 Task: Find connections with filter location Jämsä with filter topic #Humanresourcewith filter profile language English with filter current company GEP Worldwide with filter school Sir M Visvesvaraya Institute of Technology, BANGALORE with filter industry Home Health Care Services with filter service category Property Management with filter keywords title Casino Host
Action: Mouse moved to (286, 203)
Screenshot: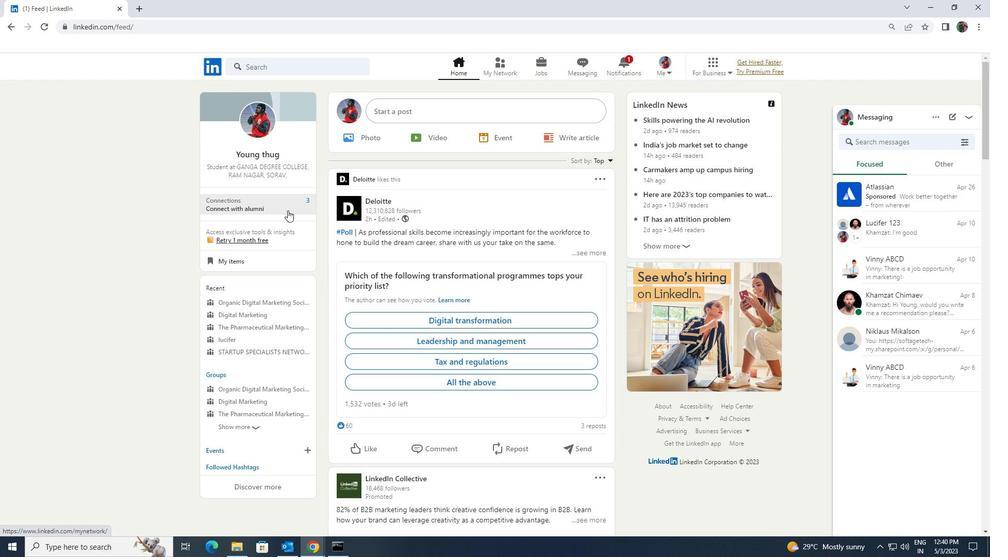 
Action: Mouse pressed left at (286, 203)
Screenshot: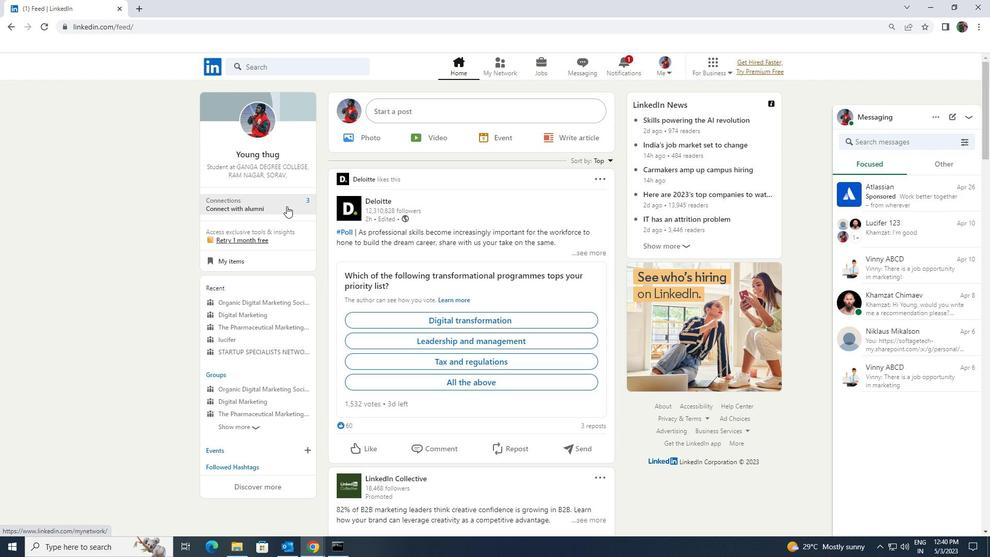 
Action: Mouse moved to (287, 128)
Screenshot: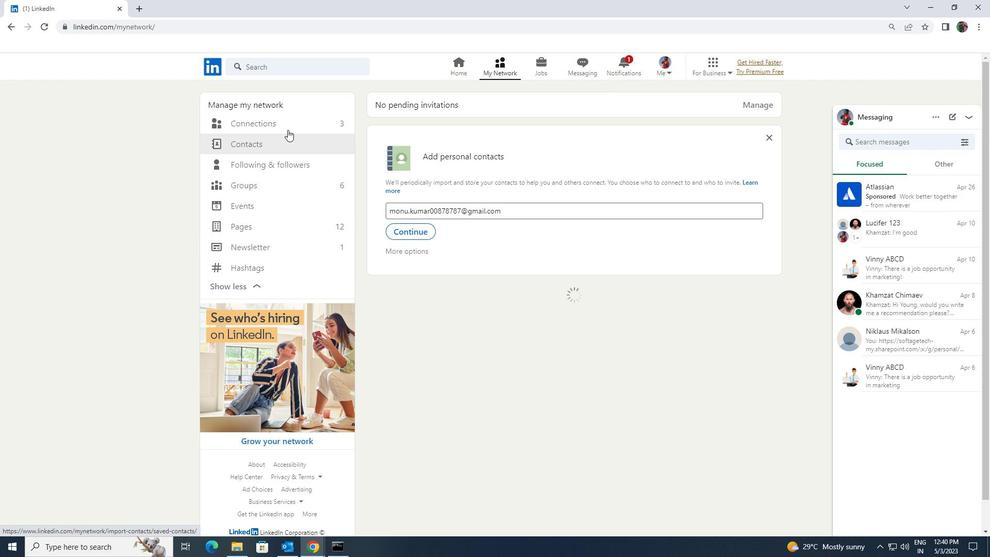 
Action: Mouse pressed left at (287, 128)
Screenshot: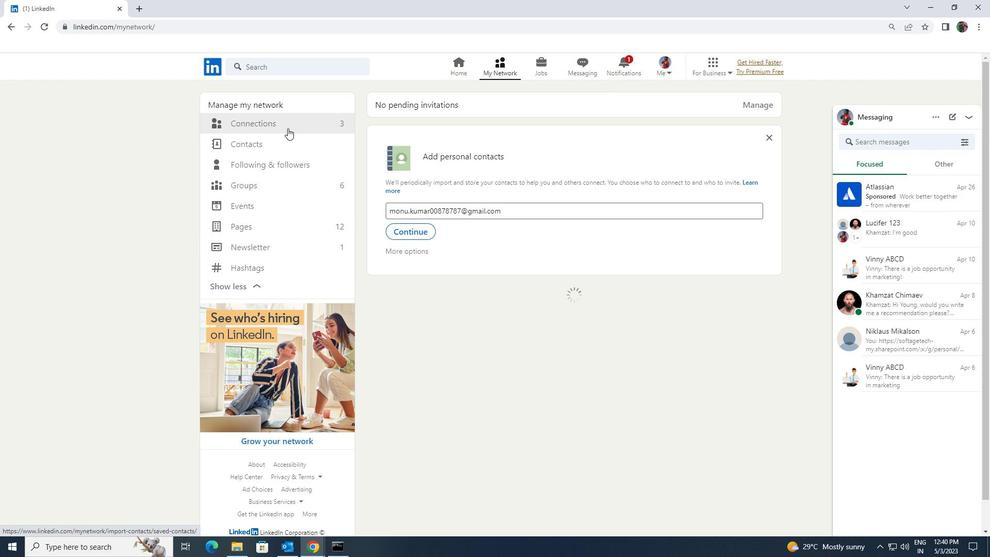 
Action: Mouse moved to (555, 125)
Screenshot: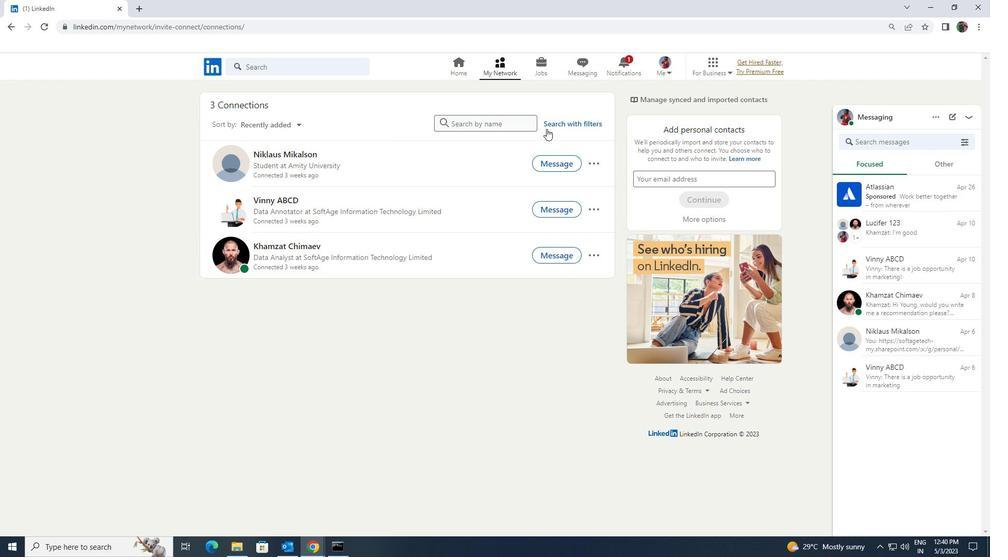 
Action: Mouse pressed left at (555, 125)
Screenshot: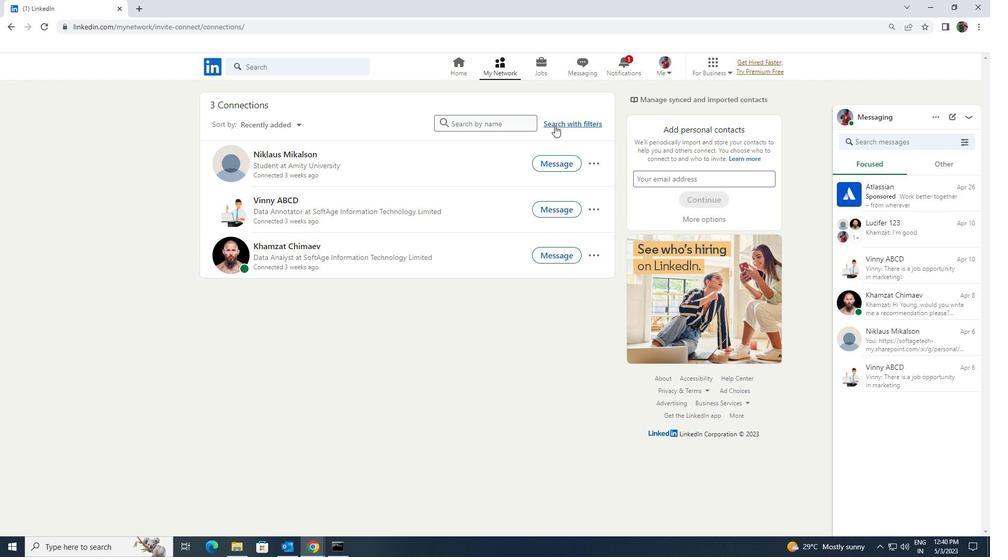 
Action: Mouse pressed left at (555, 125)
Screenshot: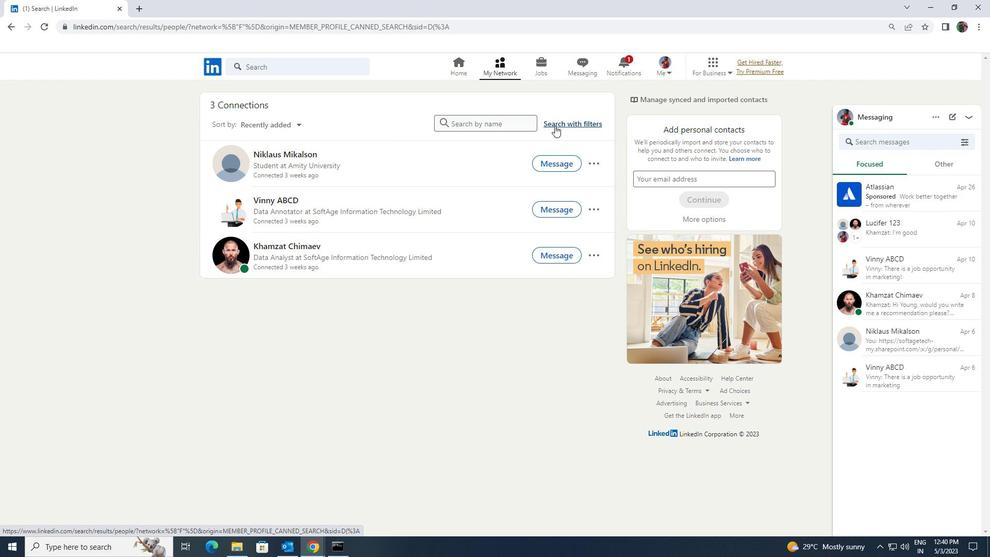 
Action: Mouse moved to (526, 96)
Screenshot: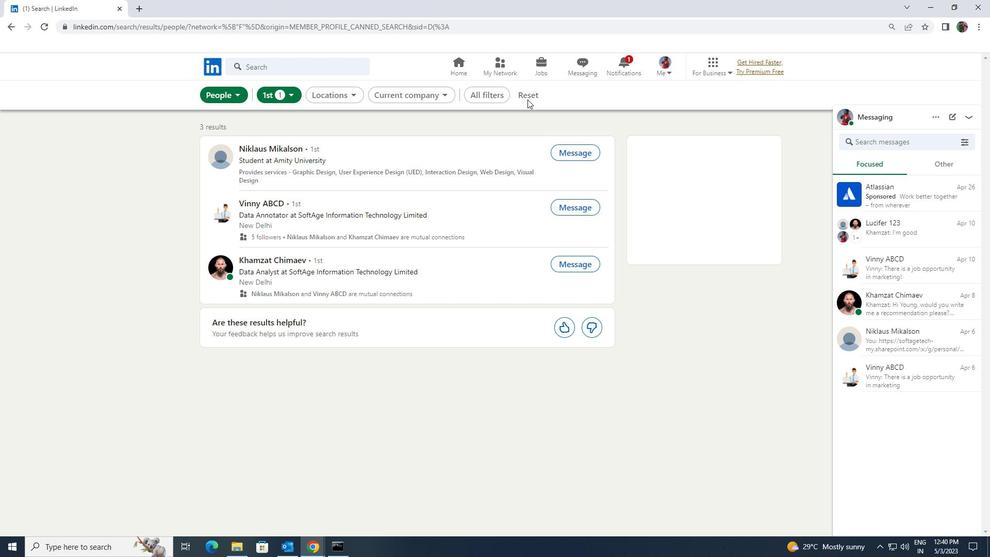 
Action: Mouse pressed left at (526, 96)
Screenshot: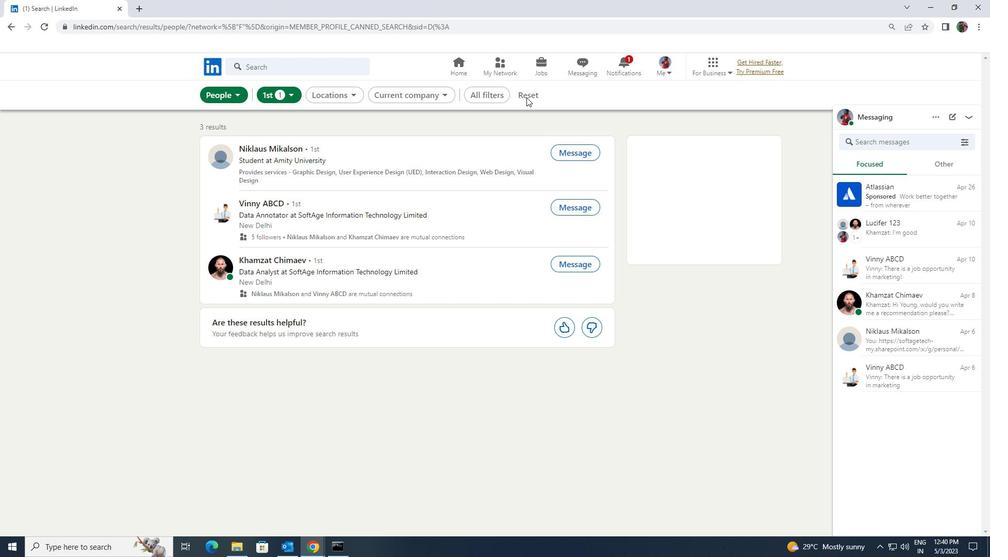 
Action: Mouse moved to (526, 96)
Screenshot: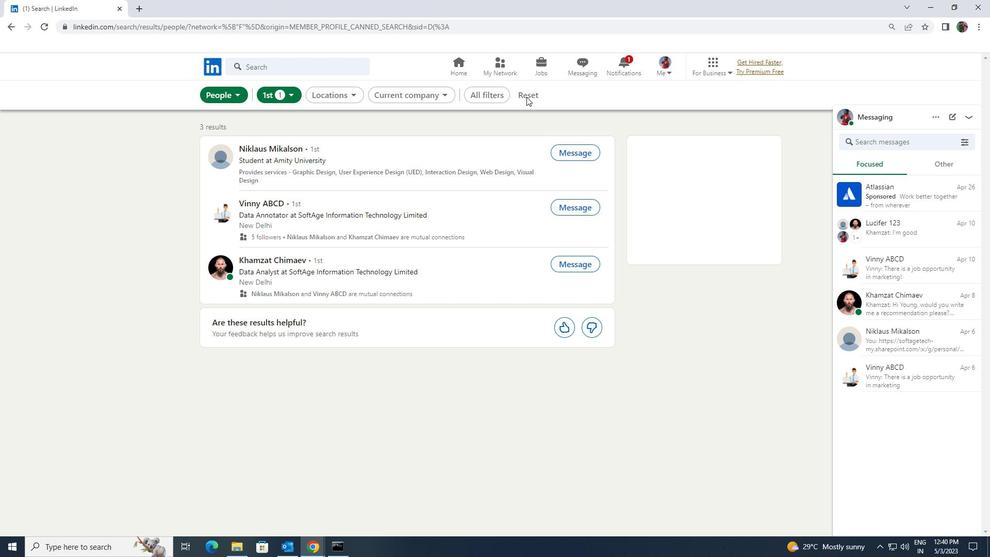 
Action: Mouse pressed left at (526, 96)
Screenshot: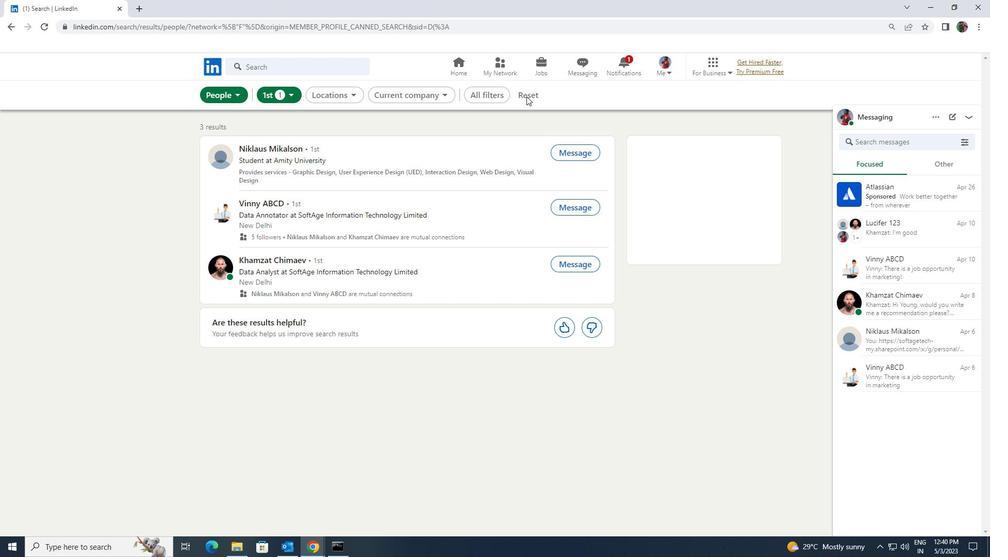 
Action: Mouse pressed left at (526, 96)
Screenshot: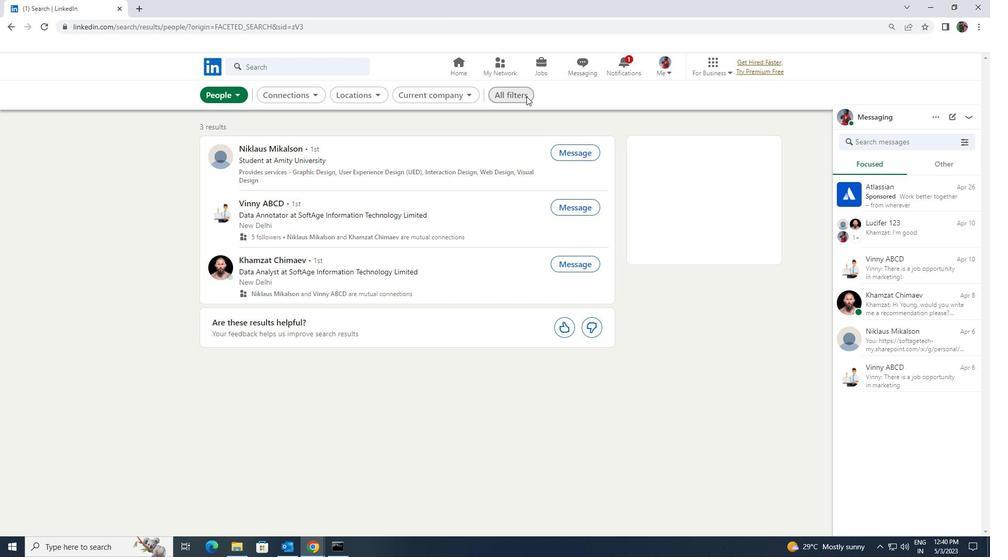 
Action: Mouse moved to (889, 401)
Screenshot: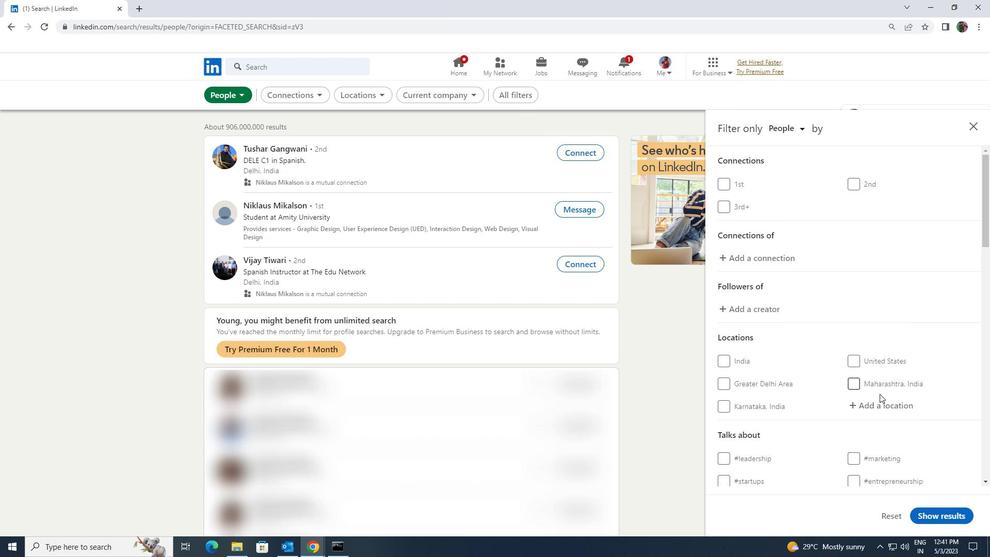 
Action: Mouse pressed left at (889, 401)
Screenshot: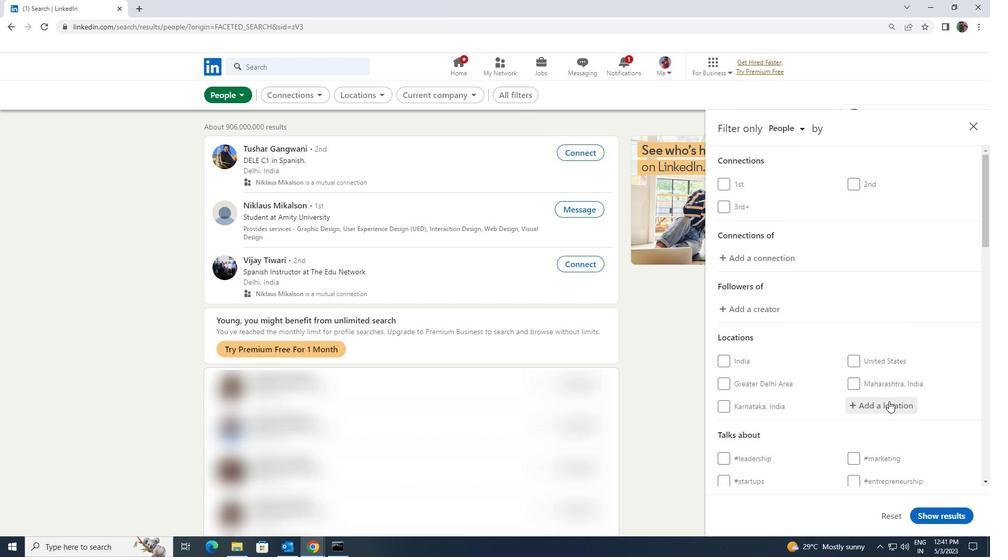 
Action: Mouse moved to (887, 402)
Screenshot: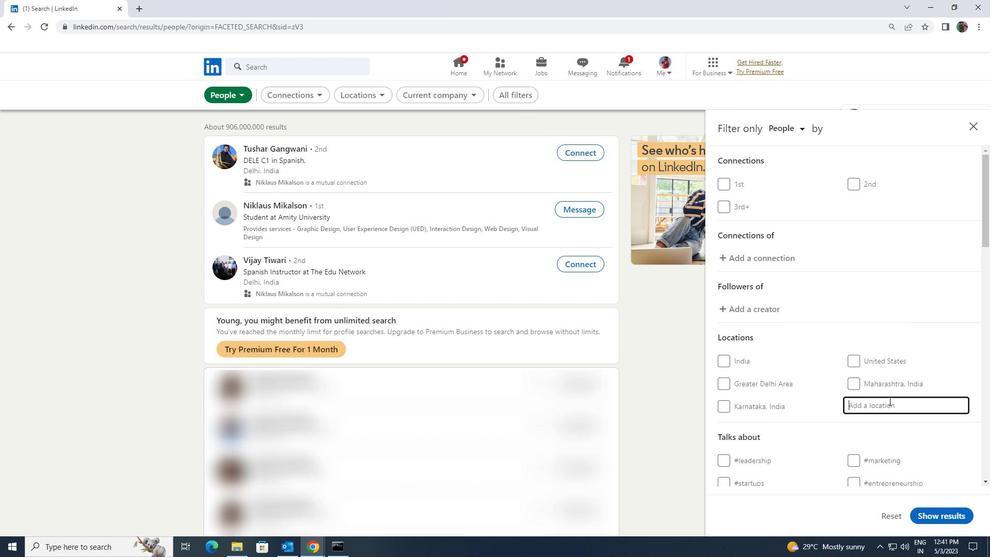 
Action: Key pressed <Key.shift>JAMSA
Screenshot: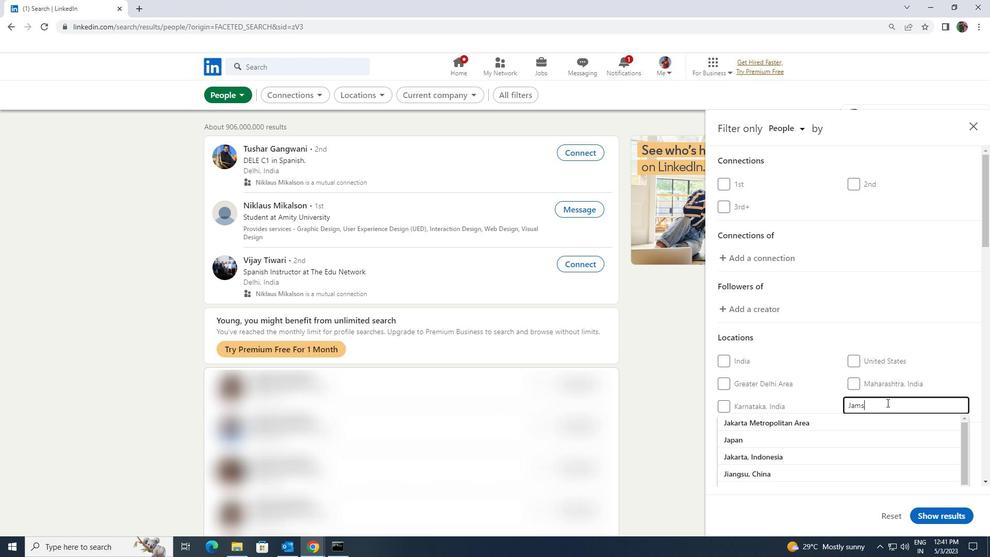 
Action: Mouse moved to (882, 415)
Screenshot: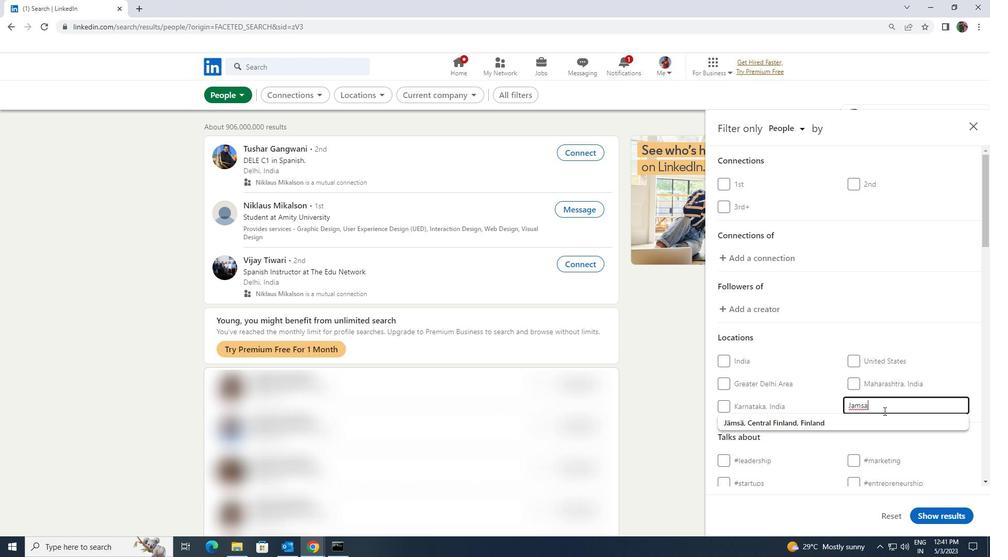 
Action: Mouse pressed left at (882, 415)
Screenshot: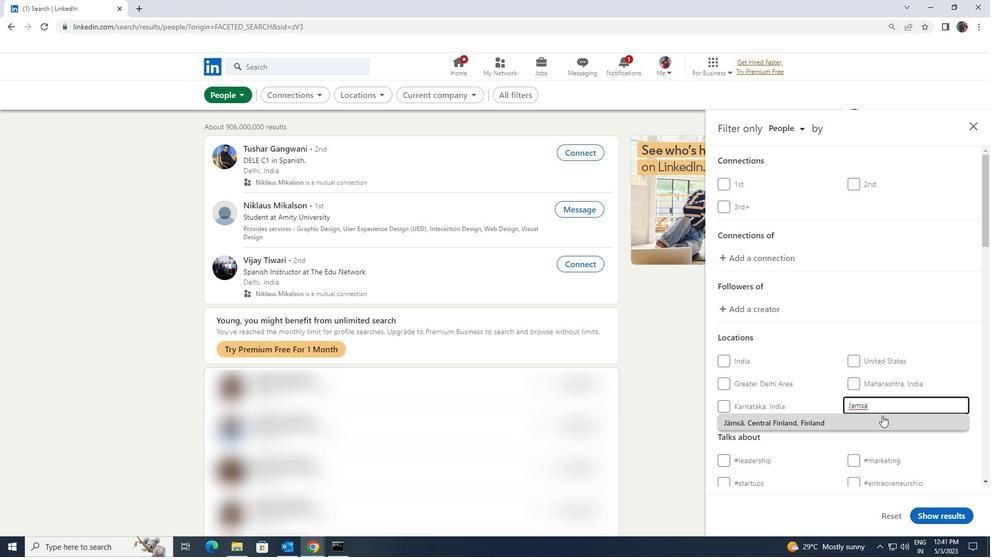 
Action: Mouse scrolled (882, 415) with delta (0, 0)
Screenshot: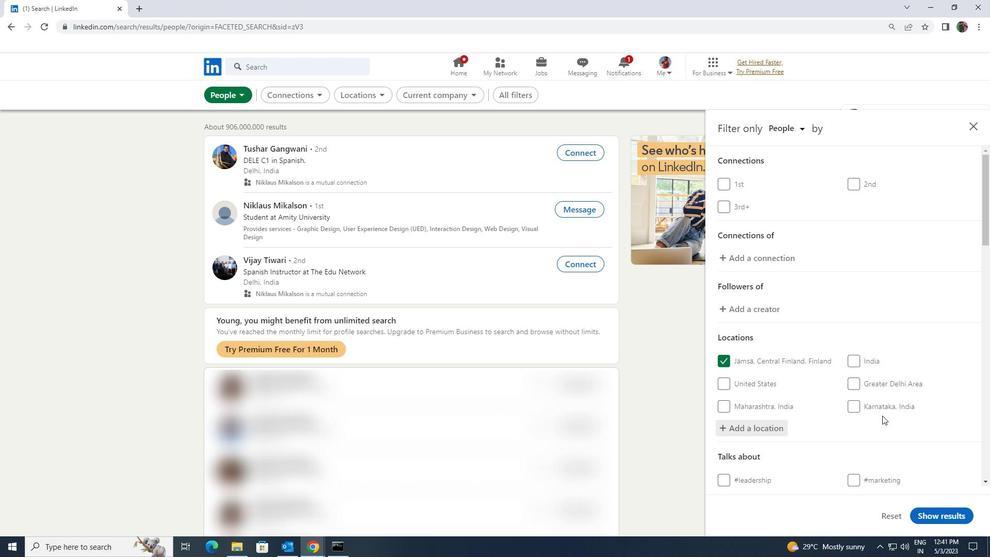 
Action: Mouse scrolled (882, 415) with delta (0, 0)
Screenshot: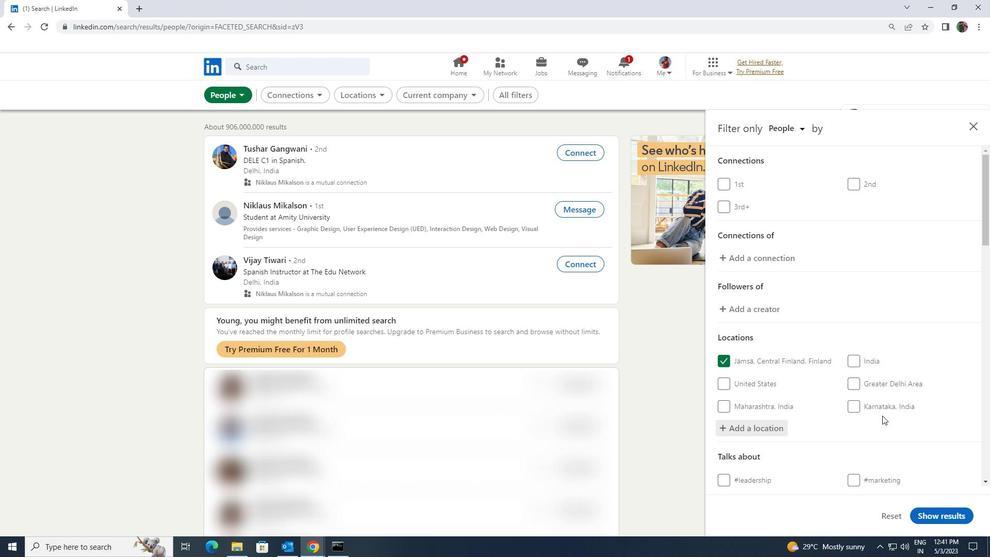 
Action: Mouse moved to (877, 419)
Screenshot: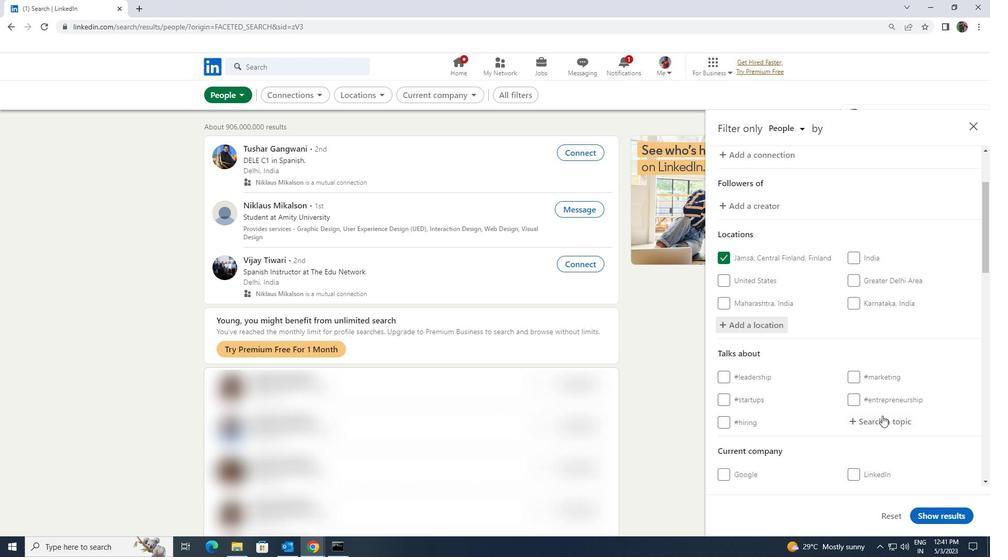 
Action: Mouse pressed left at (877, 419)
Screenshot: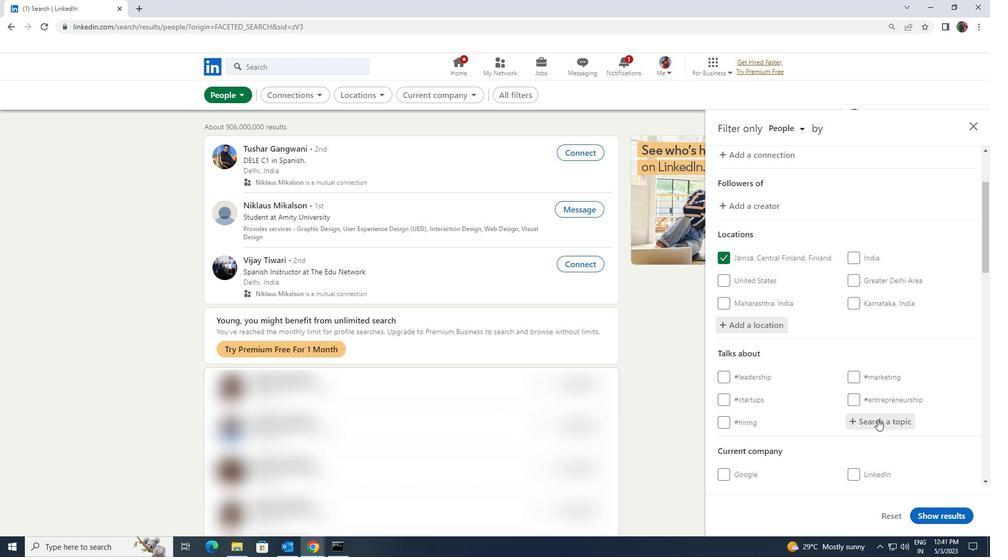 
Action: Key pressed <Key.shift><Key.shift><Key.shift><Key.shift><Key.shift><Key.shift><Key.shift><Key.shift><Key.shift>HUMANRESO
Screenshot: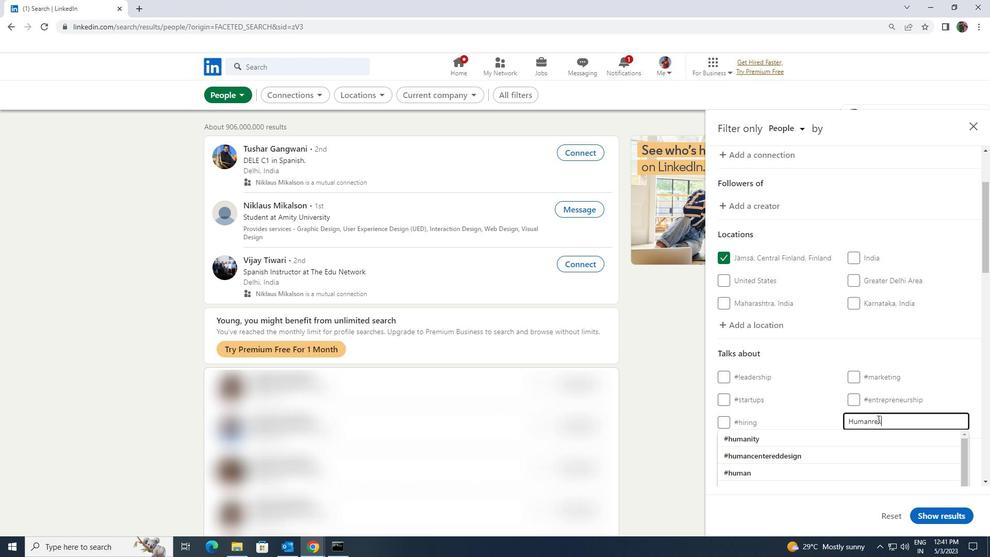 
Action: Mouse moved to (874, 429)
Screenshot: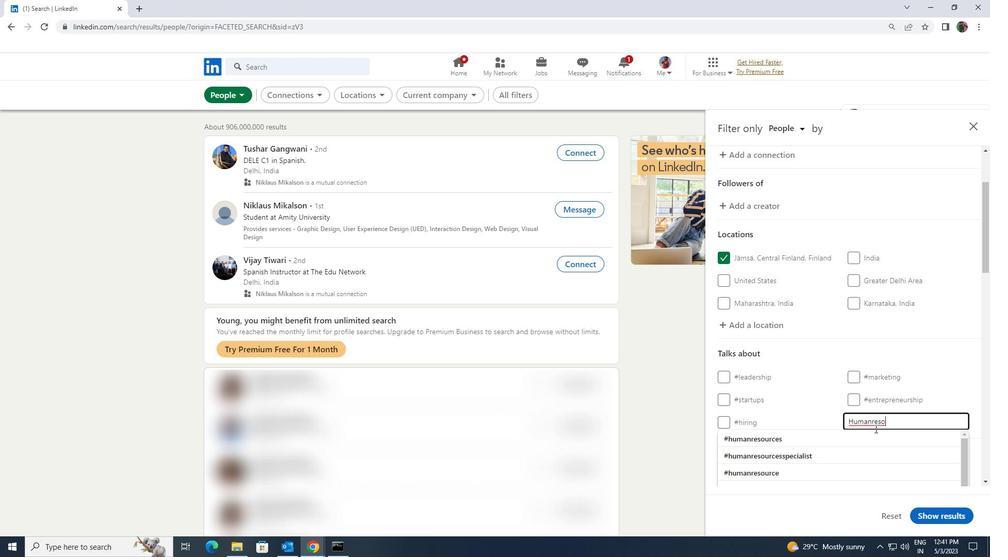 
Action: Mouse pressed left at (874, 429)
Screenshot: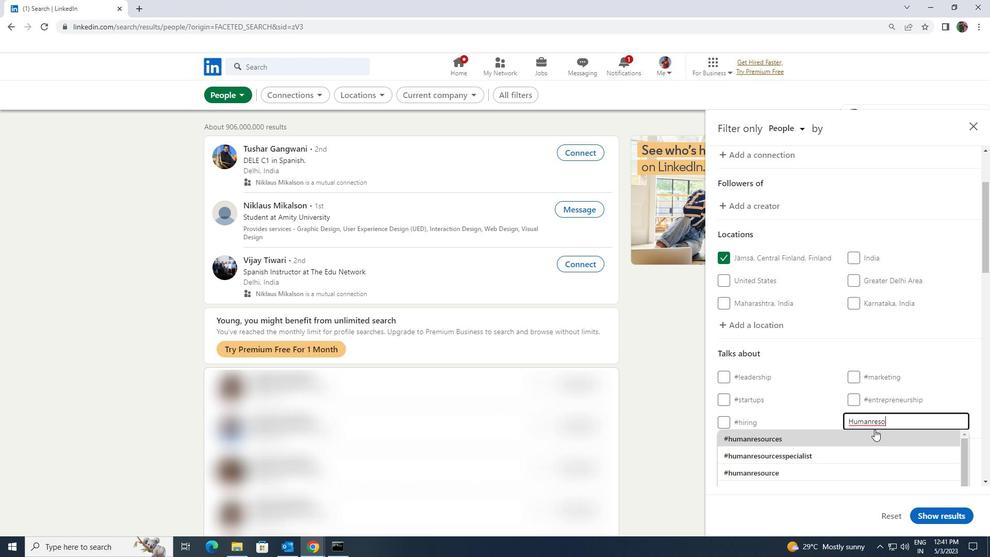
Action: Mouse scrolled (874, 429) with delta (0, 0)
Screenshot: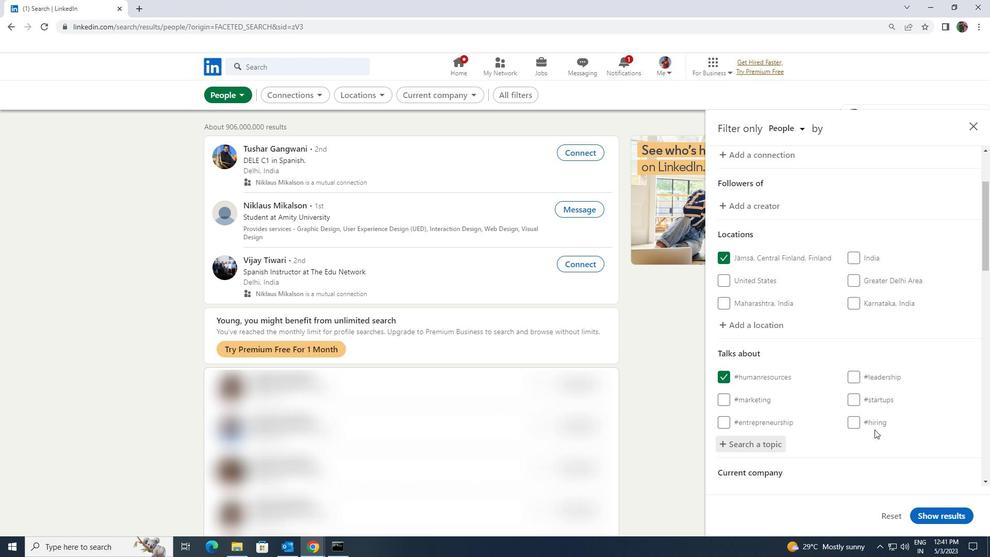 
Action: Mouse scrolled (874, 429) with delta (0, 0)
Screenshot: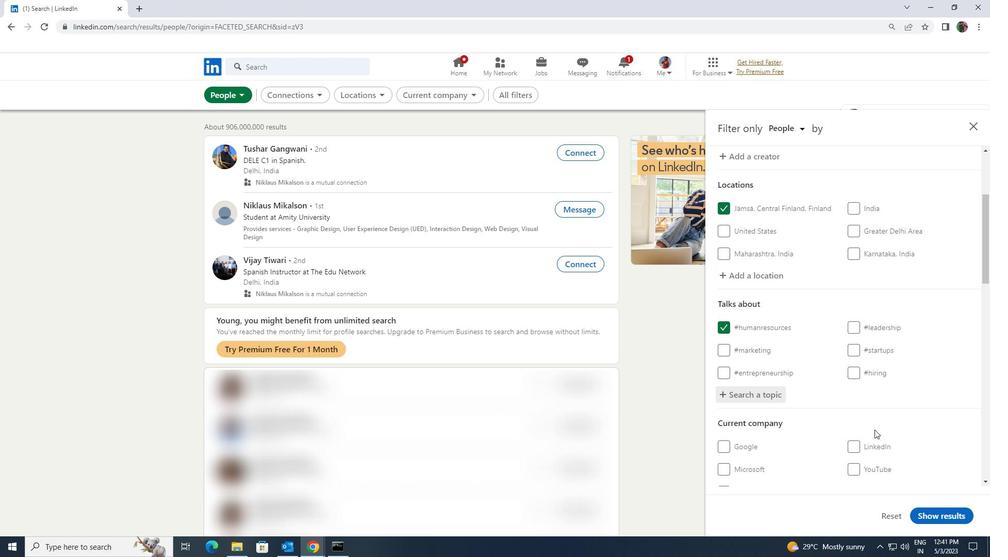 
Action: Mouse scrolled (874, 429) with delta (0, 0)
Screenshot: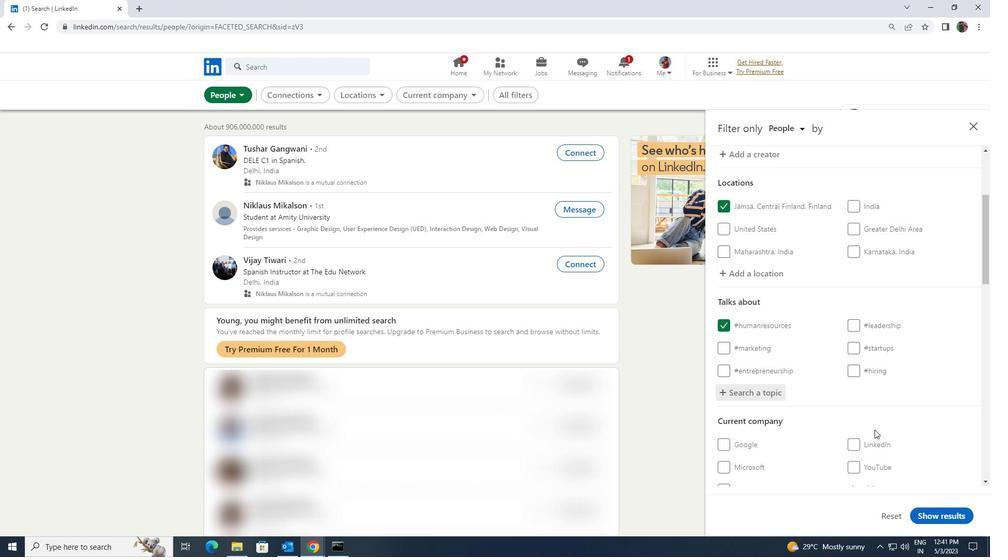 
Action: Mouse scrolled (874, 429) with delta (0, 0)
Screenshot: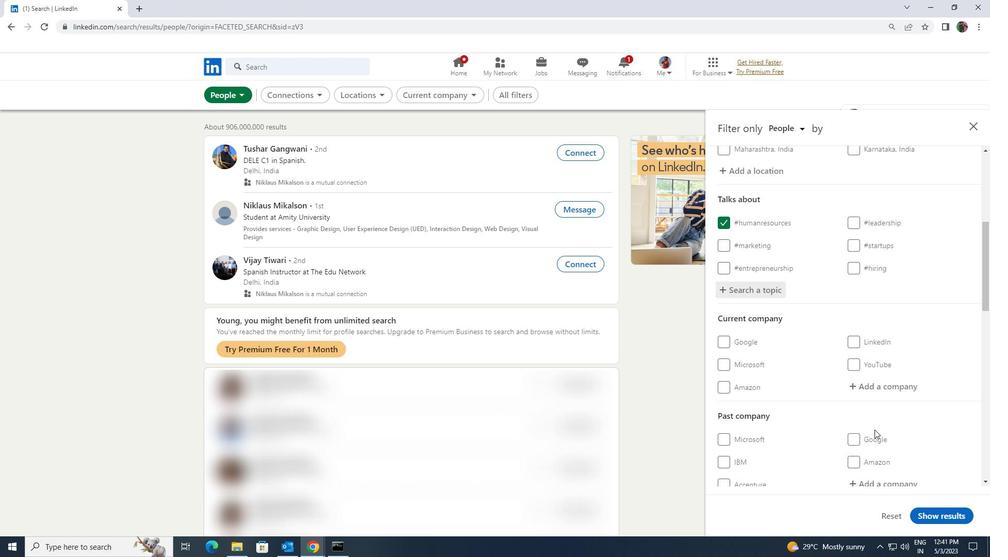 
Action: Mouse scrolled (874, 429) with delta (0, 0)
Screenshot: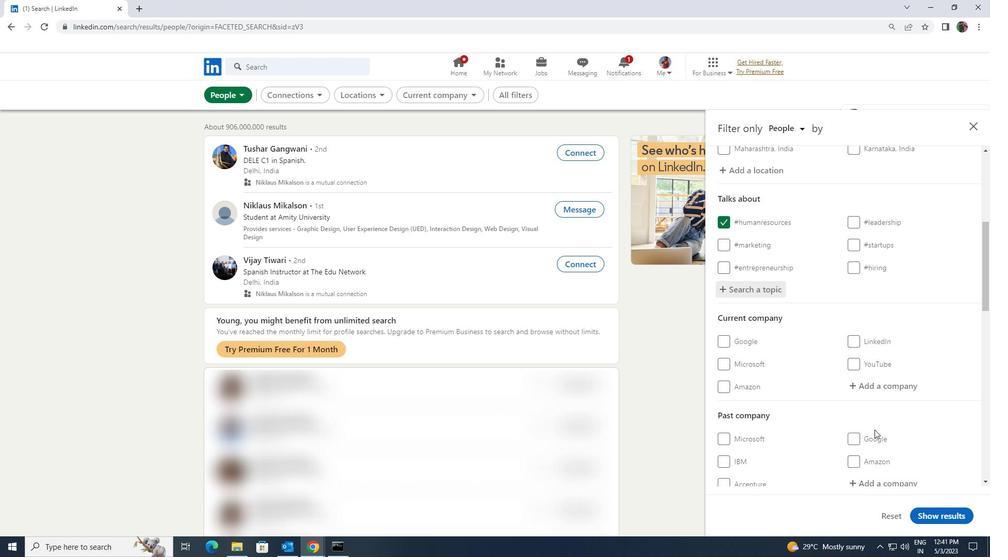 
Action: Mouse scrolled (874, 429) with delta (0, 0)
Screenshot: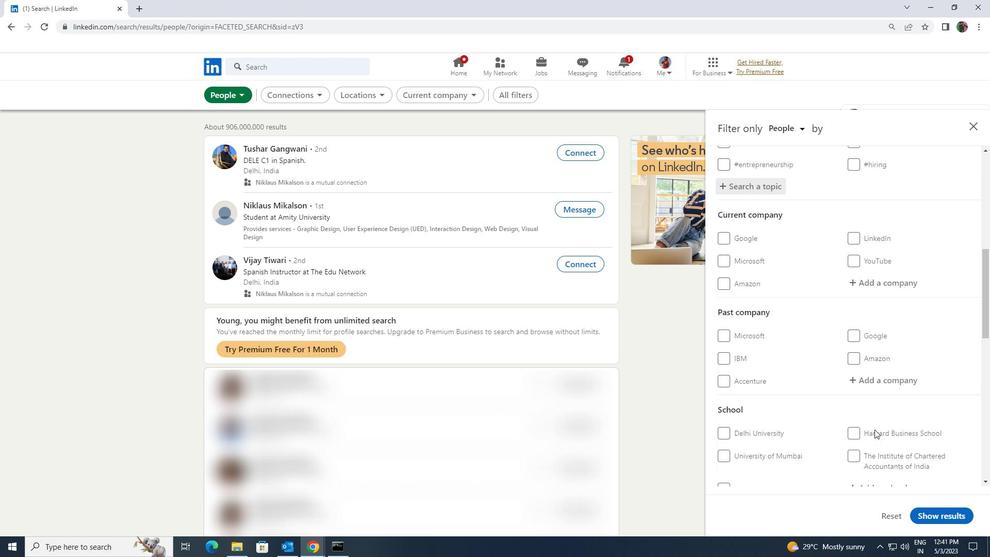 
Action: Mouse scrolled (874, 429) with delta (0, 0)
Screenshot: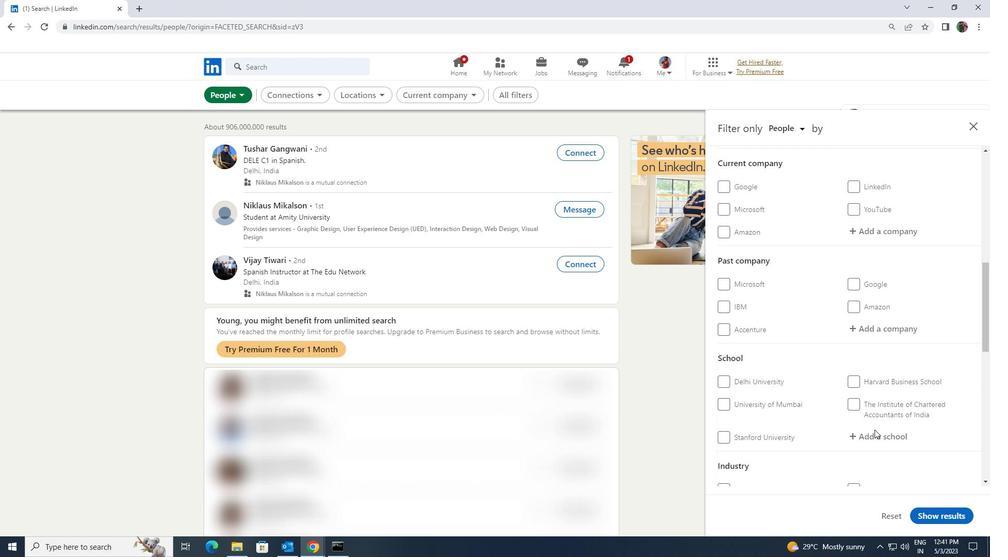 
Action: Mouse scrolled (874, 429) with delta (0, 0)
Screenshot: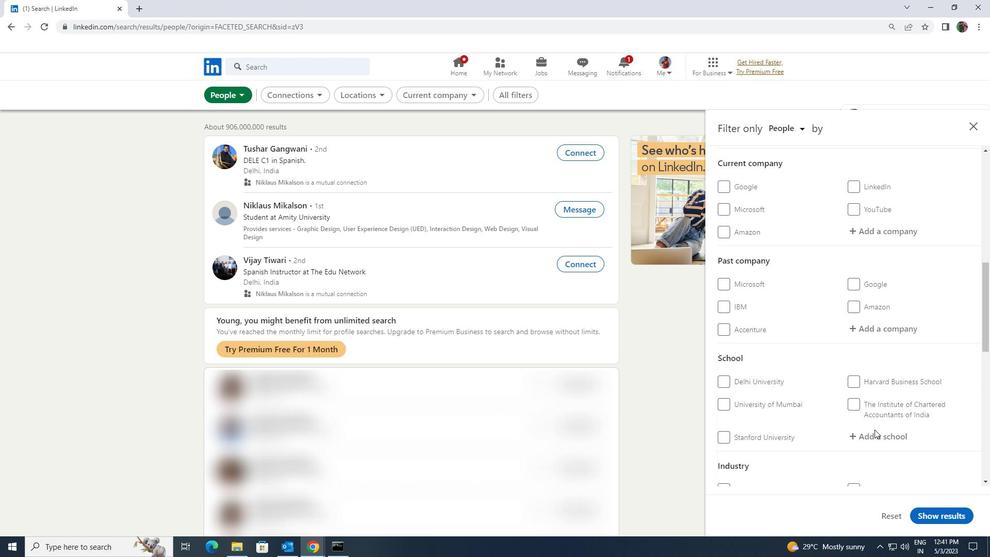 
Action: Mouse moved to (871, 430)
Screenshot: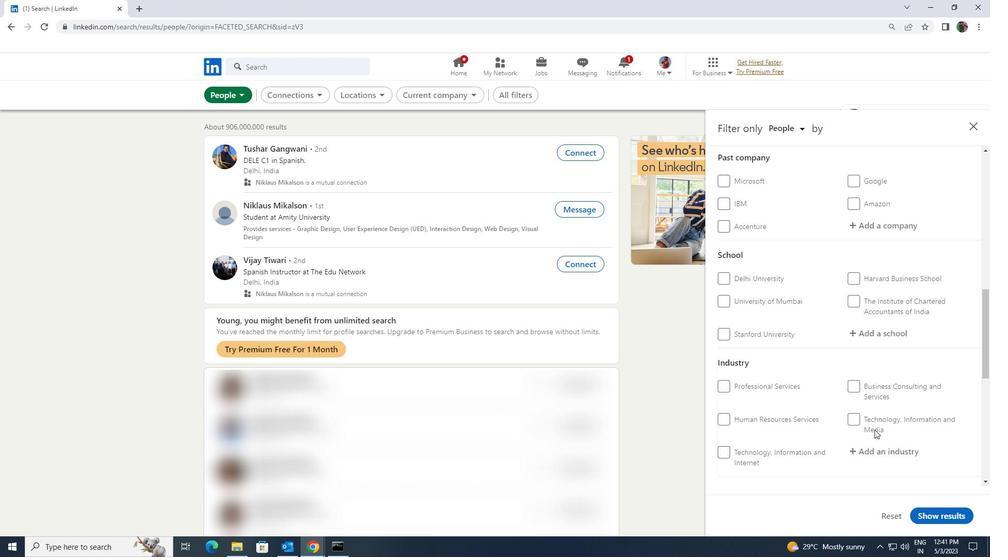 
Action: Mouse scrolled (871, 429) with delta (0, 0)
Screenshot: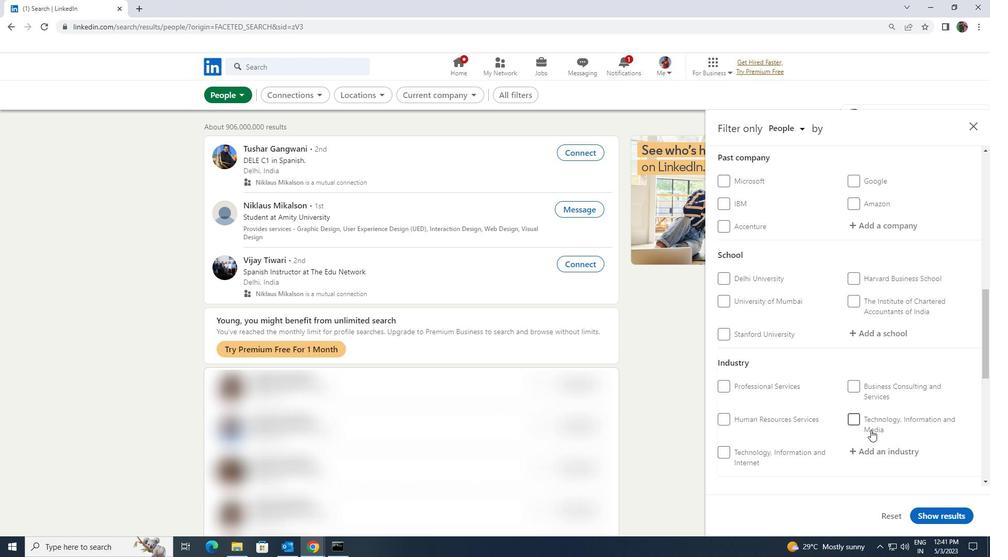 
Action: Mouse scrolled (871, 429) with delta (0, 0)
Screenshot: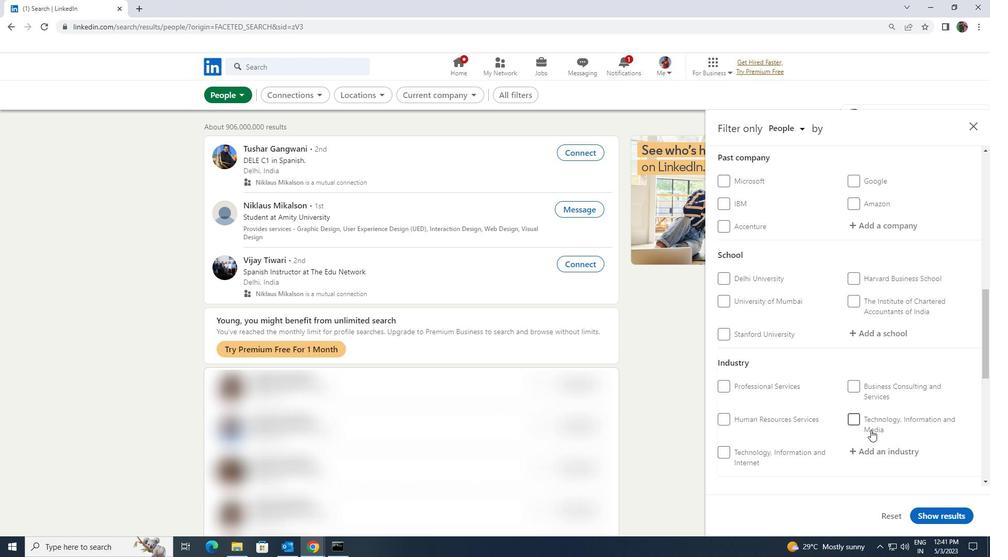 
Action: Mouse moved to (728, 410)
Screenshot: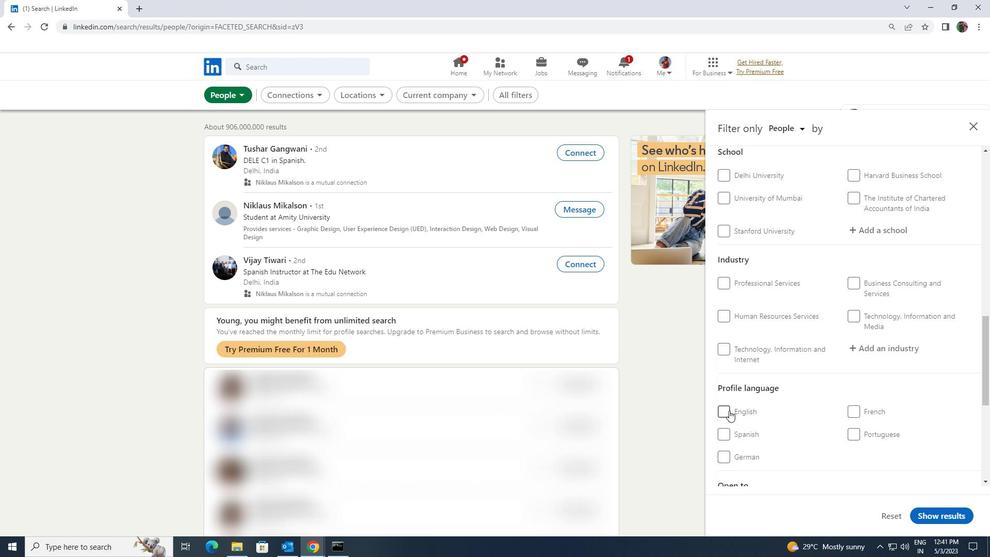 
Action: Mouse pressed left at (728, 410)
Screenshot: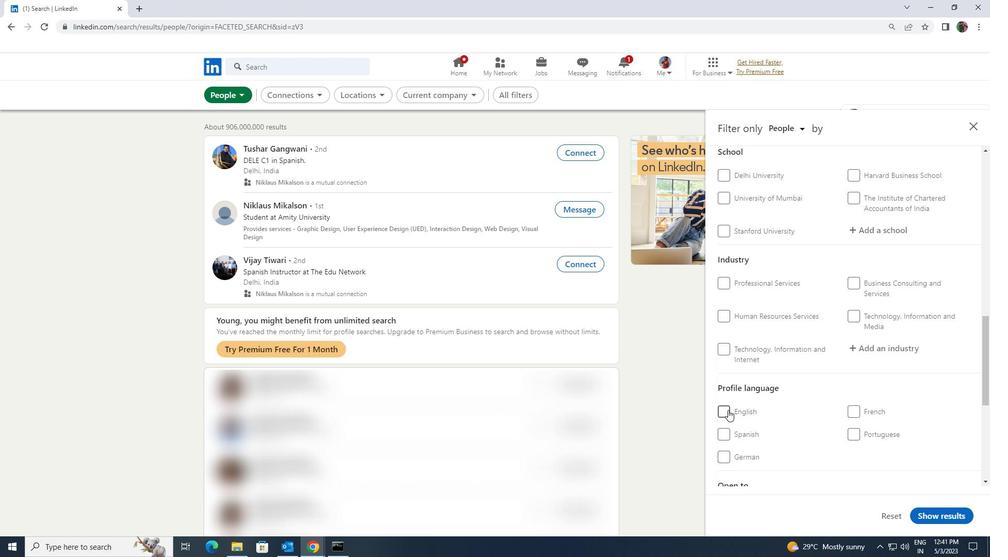 
Action: Mouse moved to (816, 417)
Screenshot: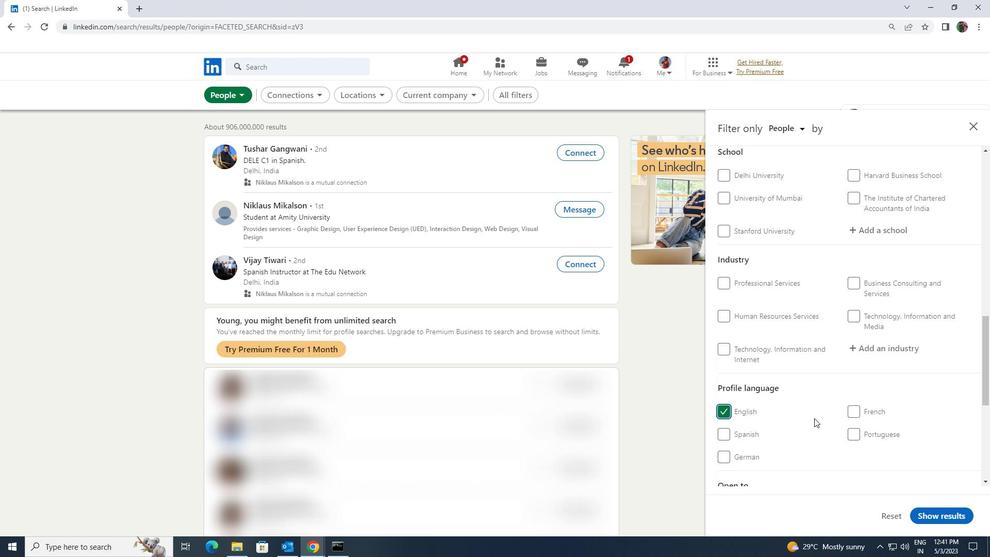 
Action: Mouse scrolled (816, 418) with delta (0, 0)
Screenshot: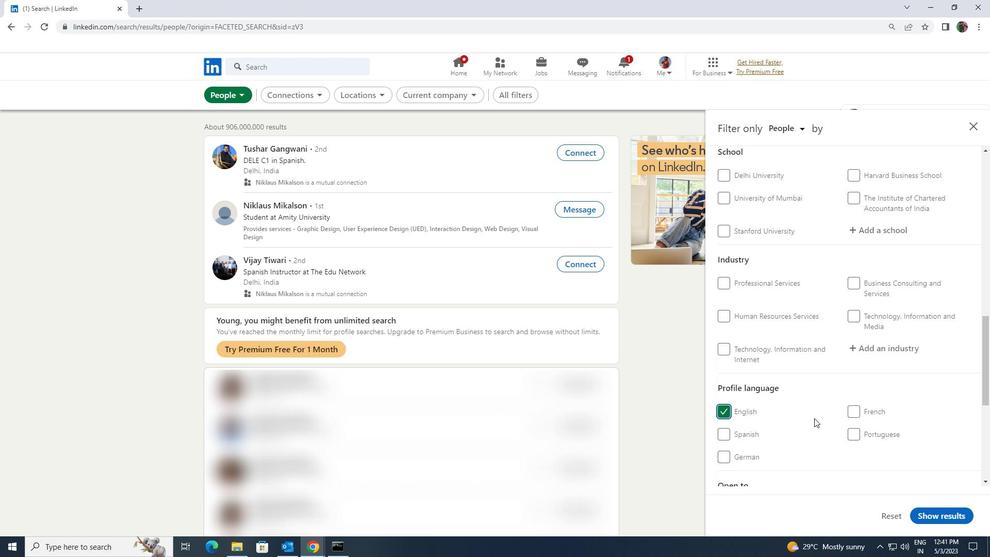 
Action: Mouse scrolled (816, 418) with delta (0, 0)
Screenshot: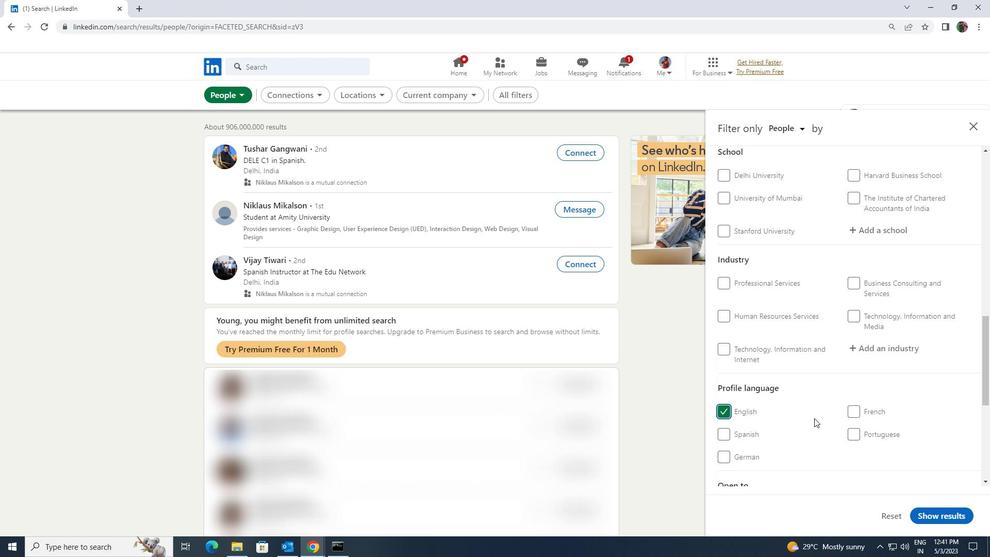 
Action: Mouse scrolled (816, 418) with delta (0, 0)
Screenshot: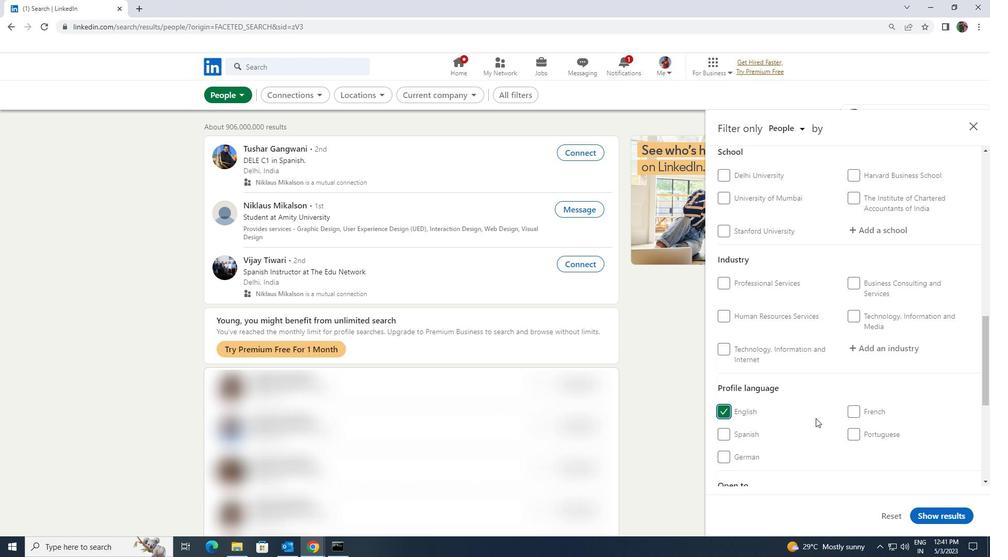 
Action: Mouse scrolled (816, 418) with delta (0, 0)
Screenshot: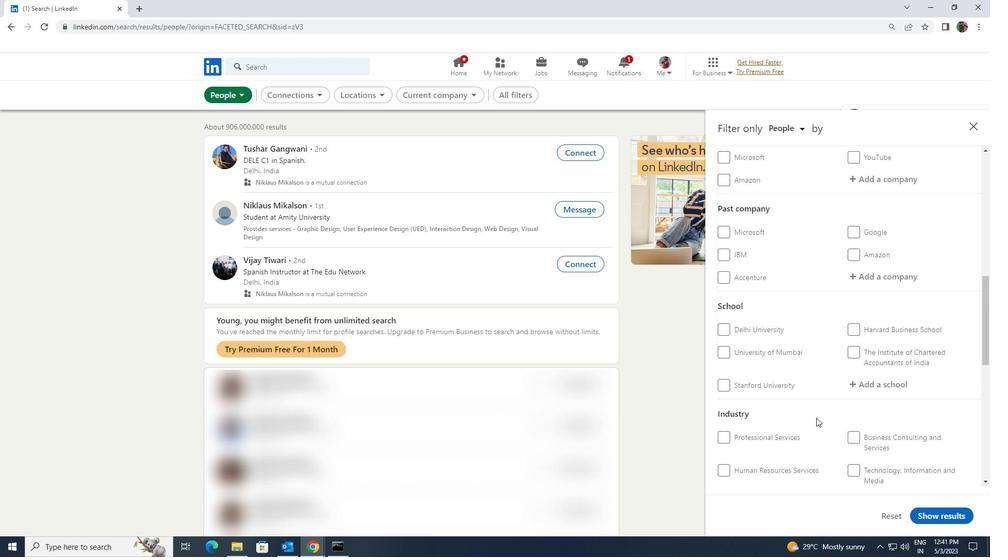 
Action: Mouse scrolled (816, 418) with delta (0, 0)
Screenshot: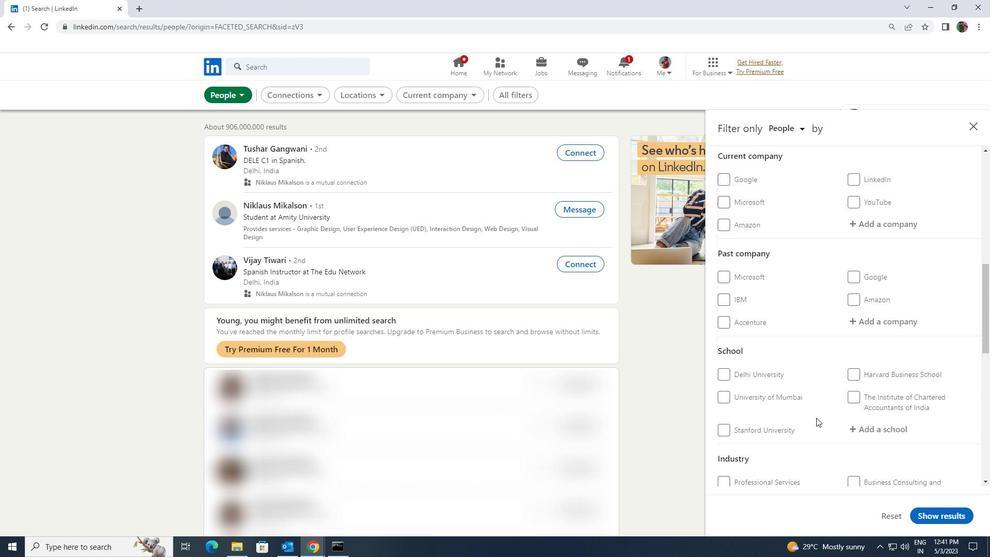 
Action: Mouse scrolled (816, 418) with delta (0, 0)
Screenshot: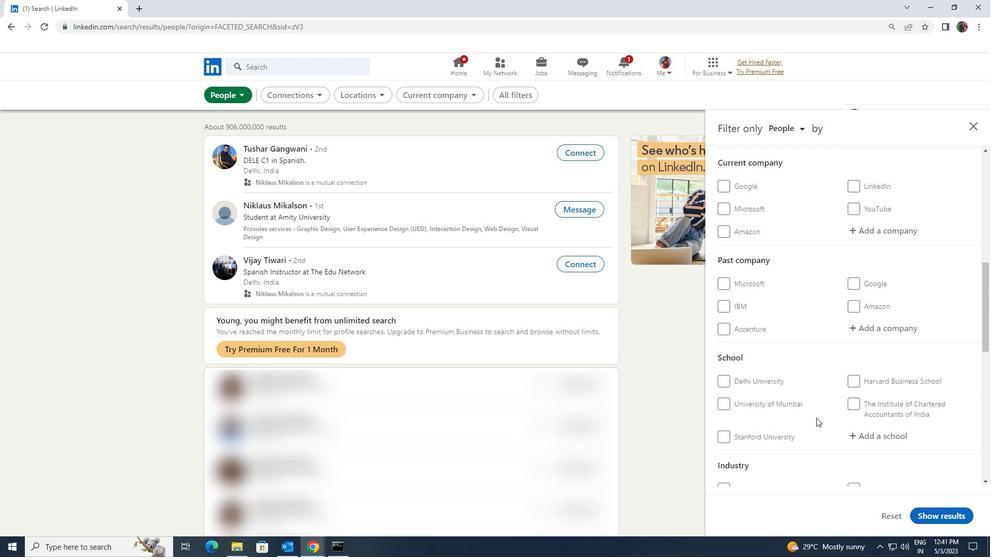 
Action: Mouse moved to (862, 338)
Screenshot: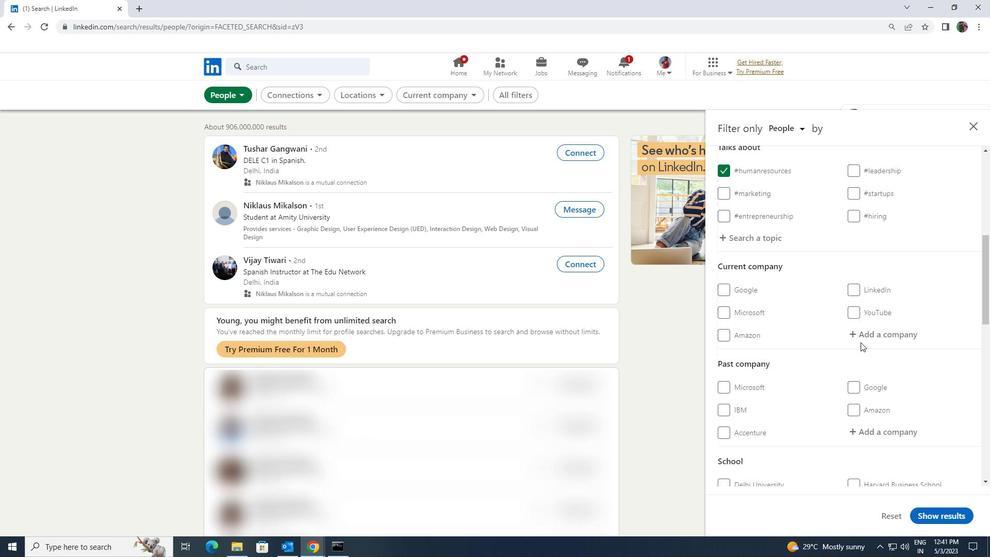 
Action: Mouse pressed left at (862, 338)
Screenshot: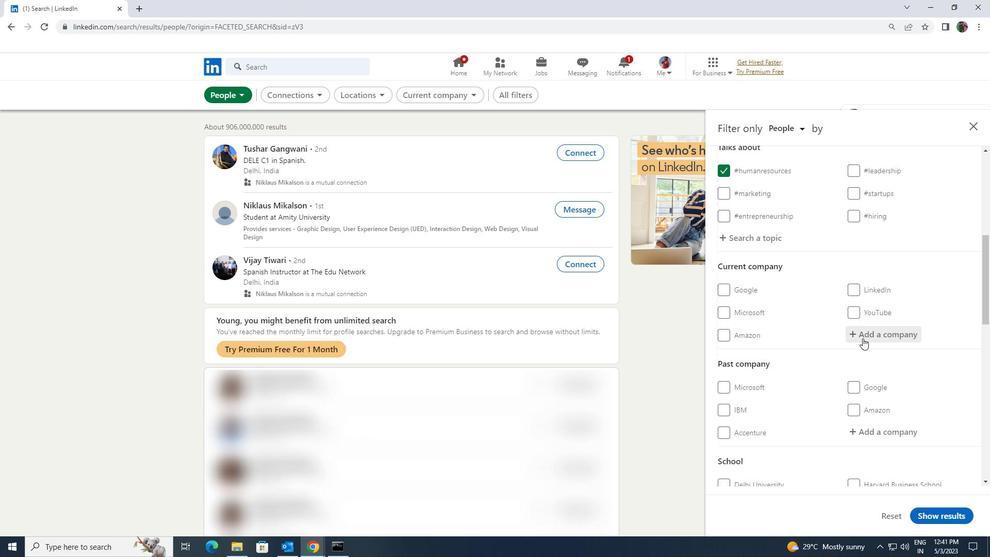 
Action: Key pressed <Key.shift><Key.shift><Key.shift><Key.shift><Key.shift><Key.shift><Key.shift>GEP<Key.space><Key.shift>WORL
Screenshot: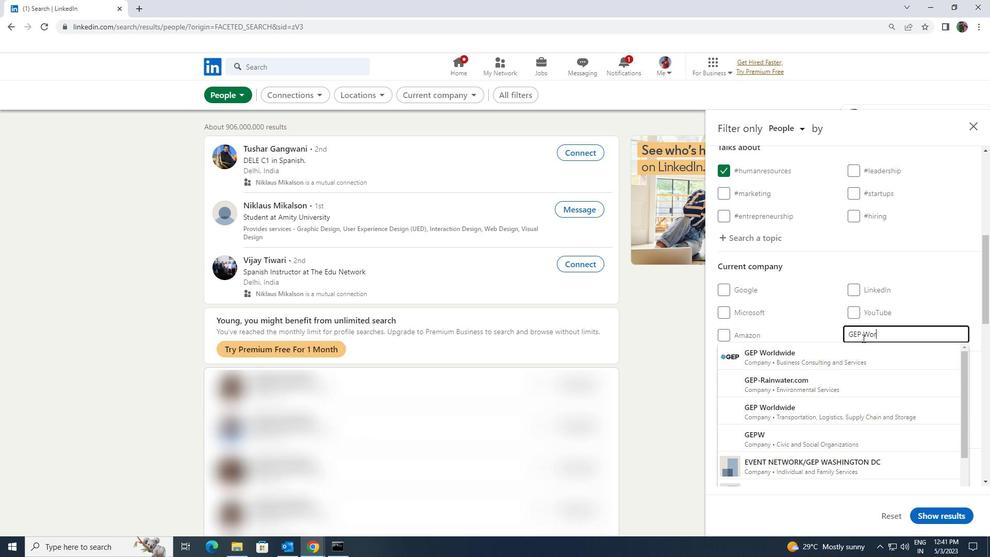 
Action: Mouse moved to (858, 347)
Screenshot: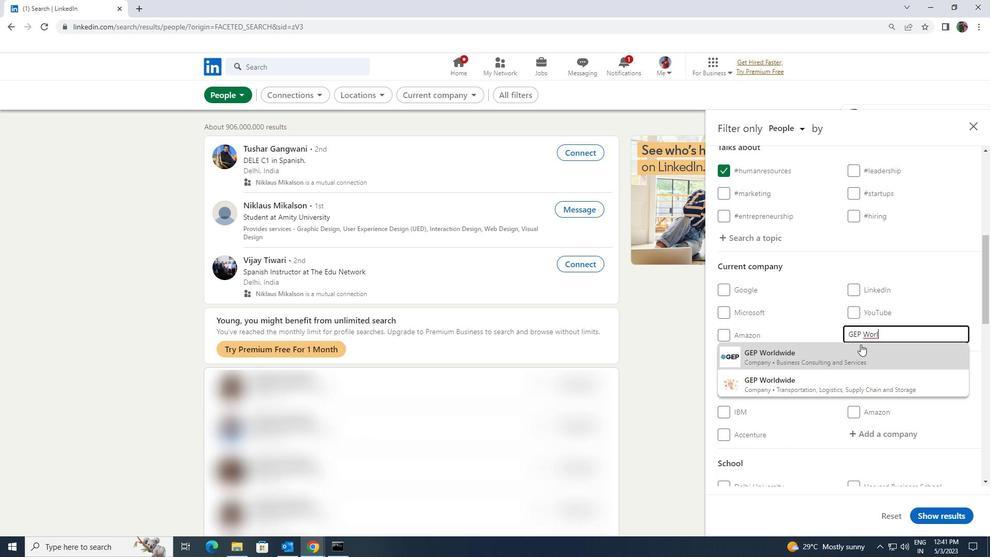 
Action: Mouse pressed left at (858, 347)
Screenshot: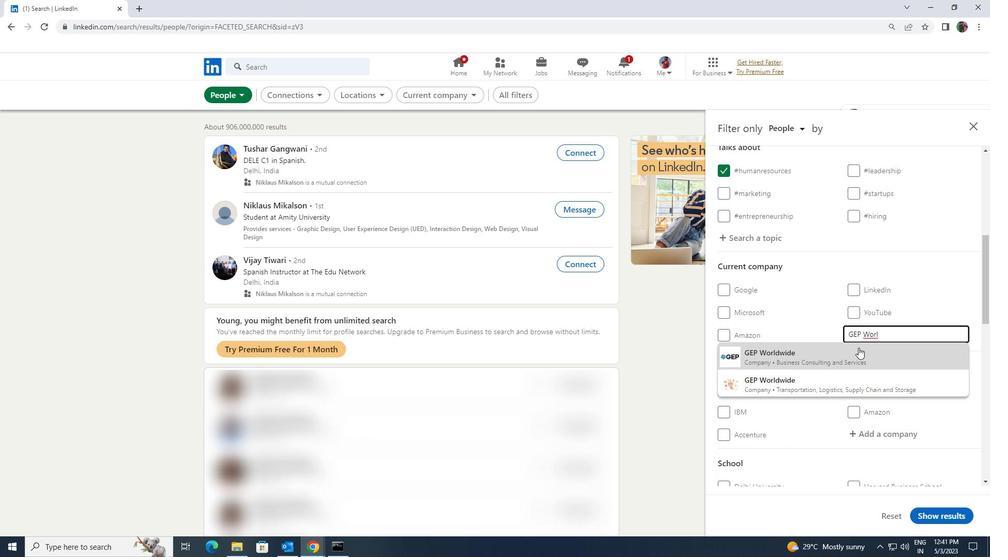 
Action: Mouse scrolled (858, 347) with delta (0, 0)
Screenshot: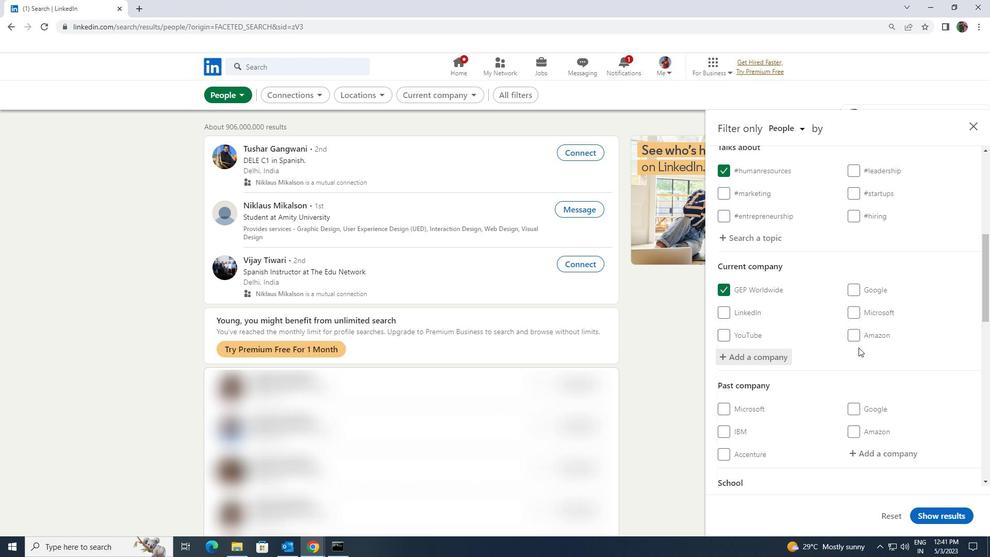 
Action: Mouse scrolled (858, 347) with delta (0, 0)
Screenshot: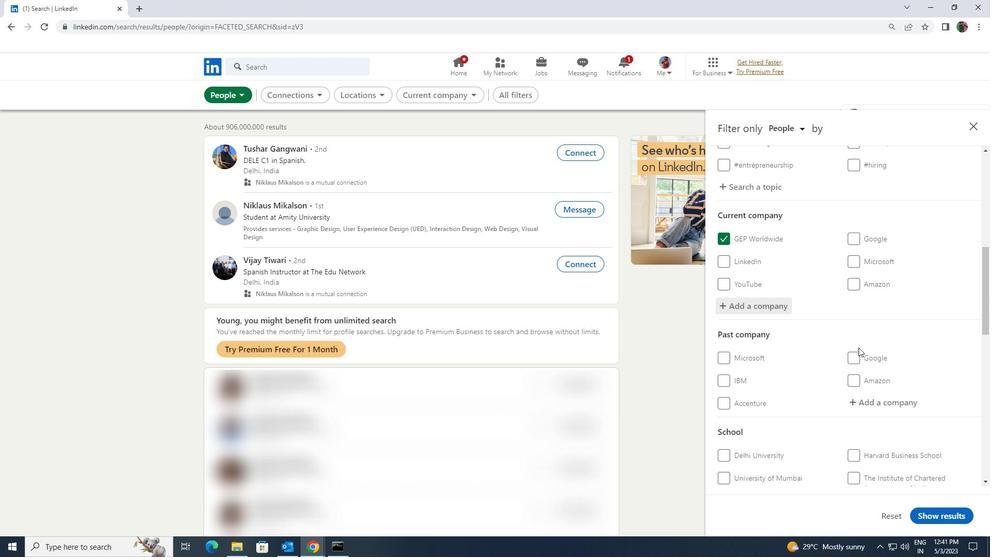 
Action: Mouse scrolled (858, 347) with delta (0, 0)
Screenshot: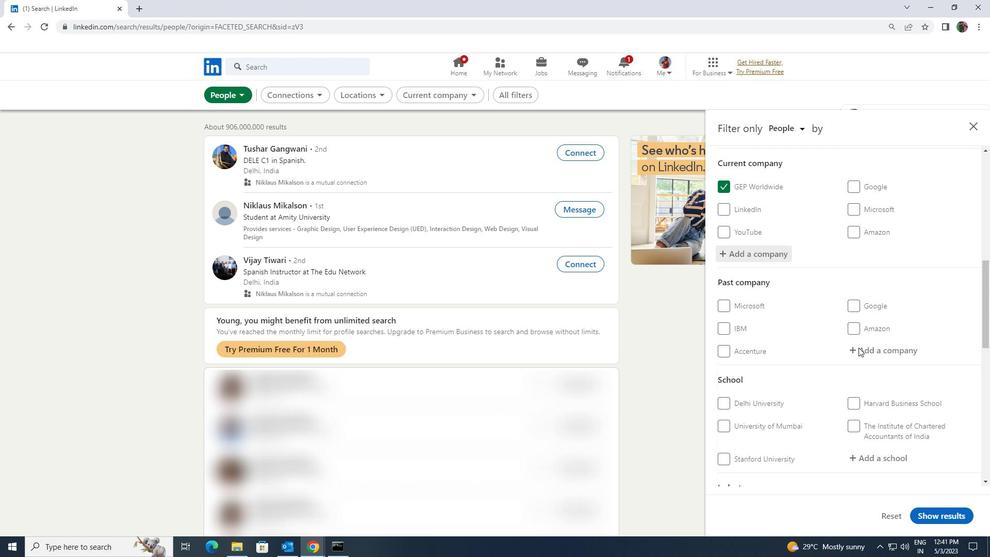 
Action: Mouse scrolled (858, 347) with delta (0, 0)
Screenshot: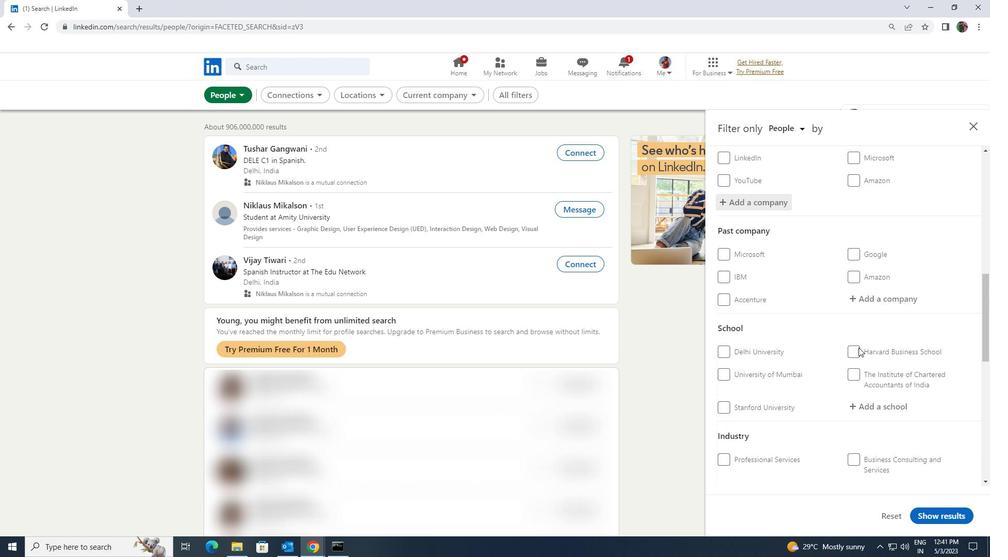 
Action: Mouse pressed left at (858, 347)
Screenshot: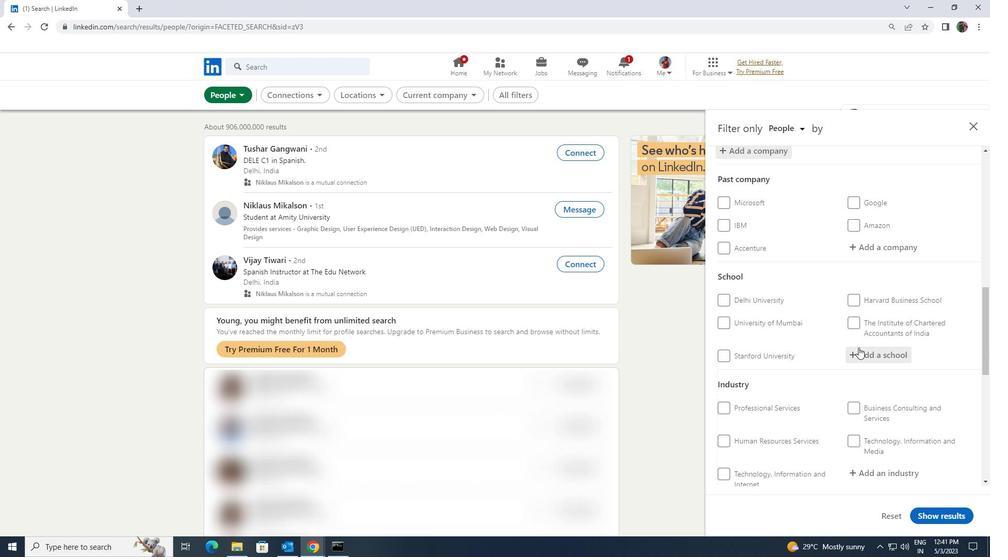 
Action: Key pressed <Key.shift><Key.shift><Key.shift><Key.shift><Key.shift><Key.shift><Key.shift>SIR<Key.space><Key.shift>M<Key.space>VIS
Screenshot: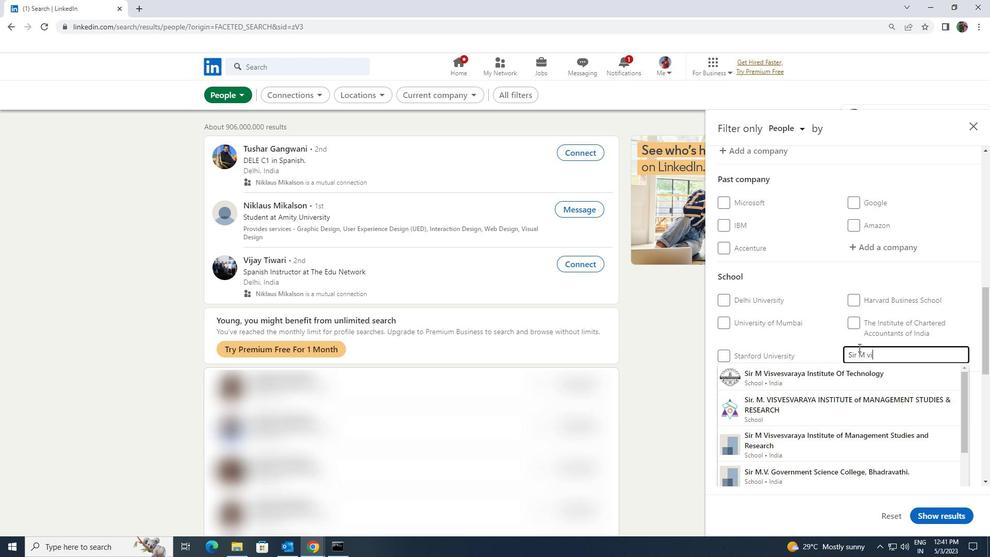 
Action: Mouse moved to (853, 391)
Screenshot: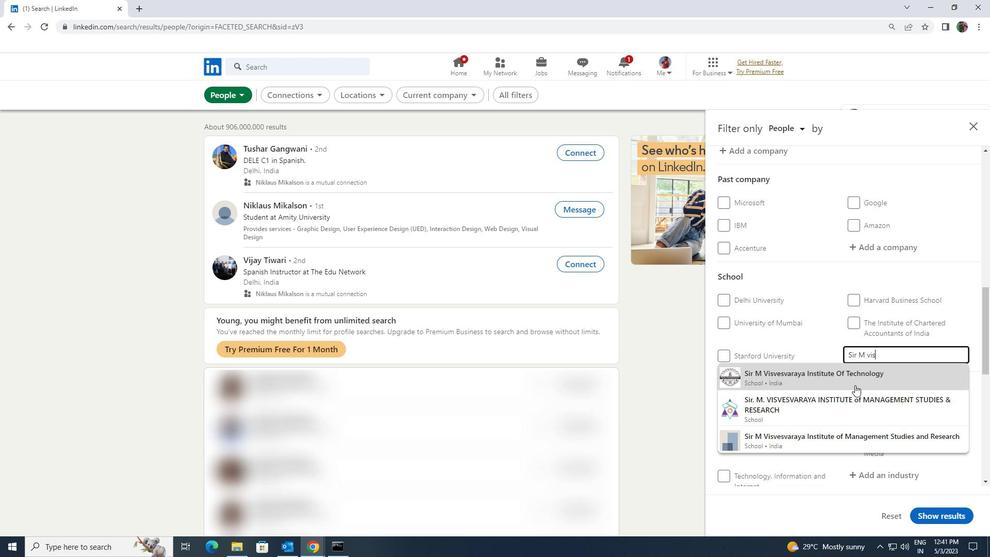
Action: Key pressed VESVARAYA<Key.space><Key.space><Key.shift>INST
Screenshot: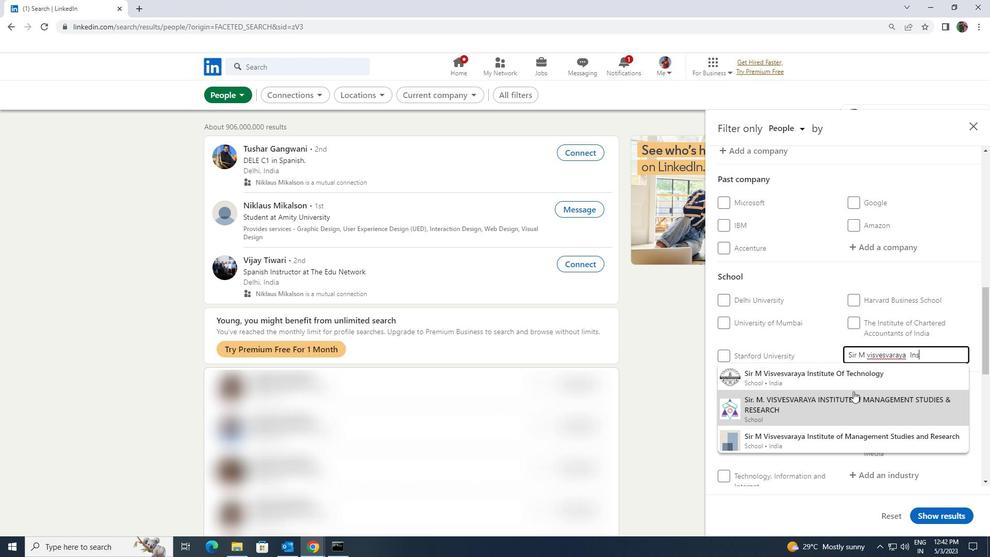 
Action: Mouse moved to (853, 378)
Screenshot: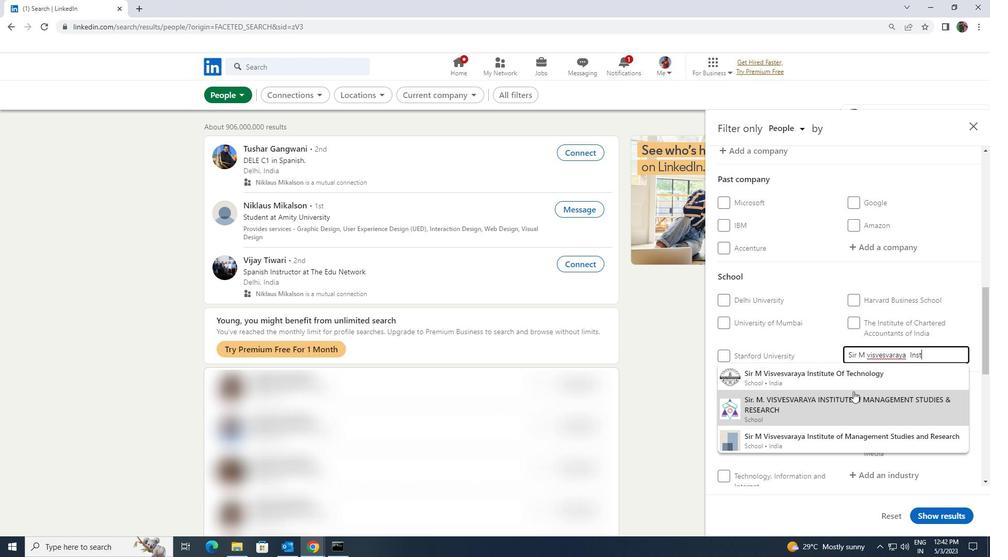
Action: Mouse pressed left at (853, 378)
Screenshot: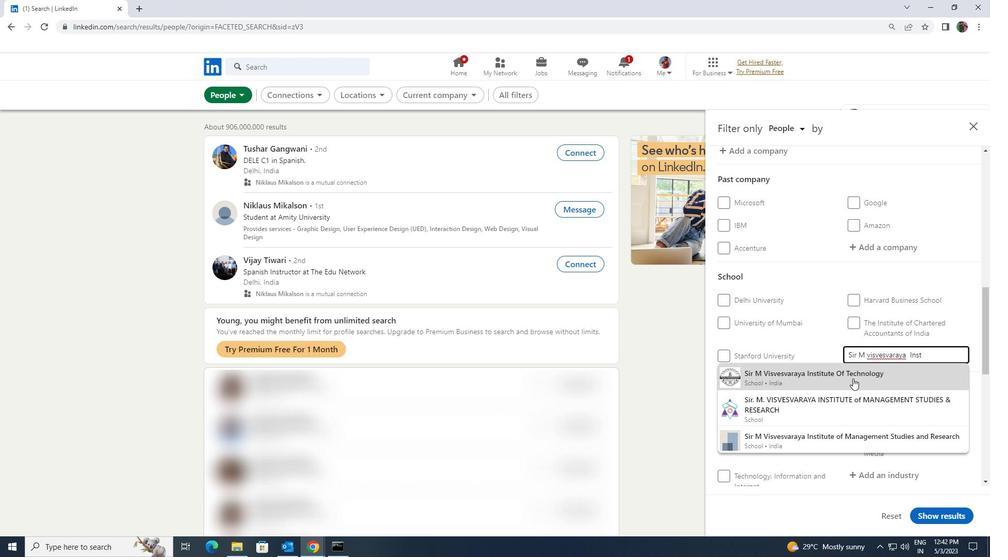 
Action: Mouse scrolled (853, 378) with delta (0, 0)
Screenshot: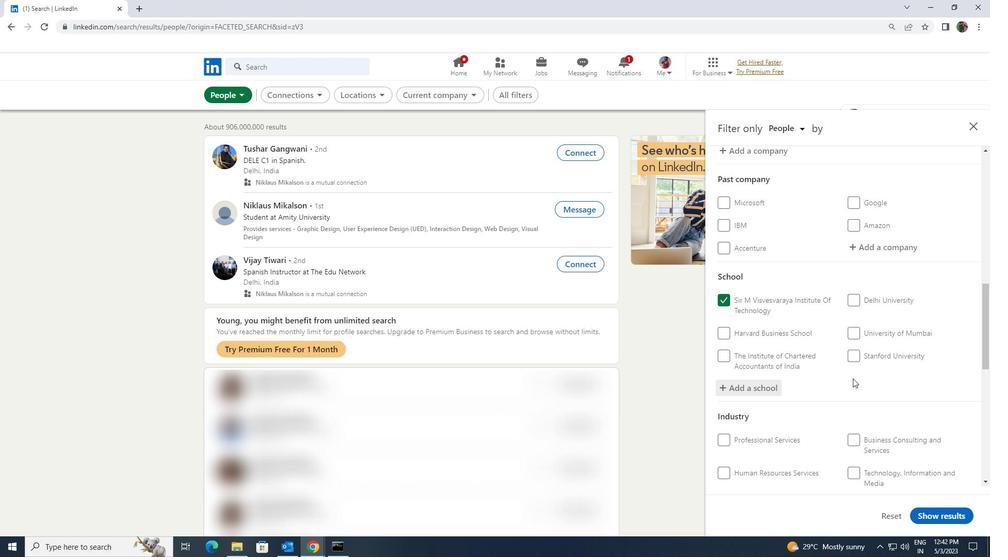 
Action: Mouse scrolled (853, 378) with delta (0, 0)
Screenshot: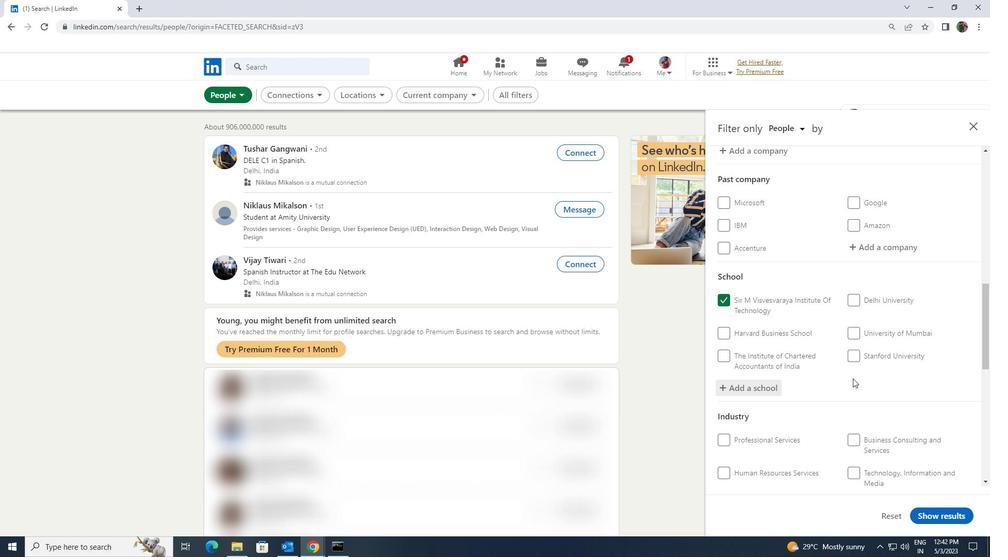 
Action: Mouse scrolled (853, 378) with delta (0, 0)
Screenshot: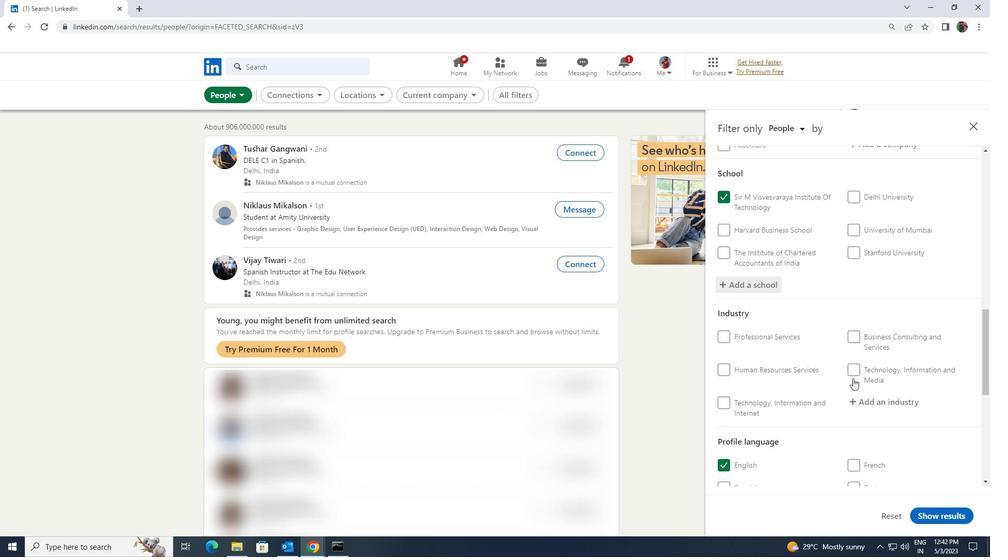
Action: Mouse moved to (867, 350)
Screenshot: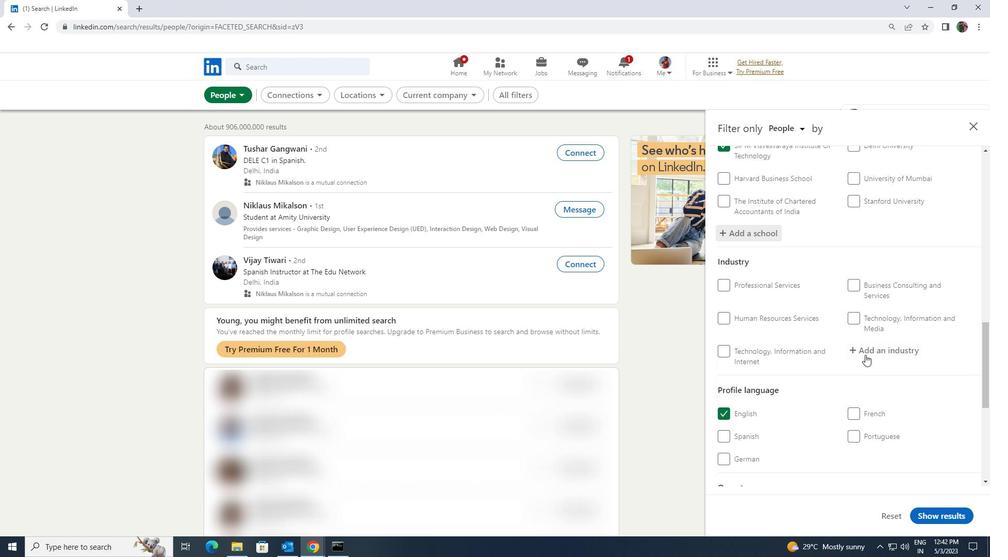 
Action: Mouse pressed left at (867, 350)
Screenshot: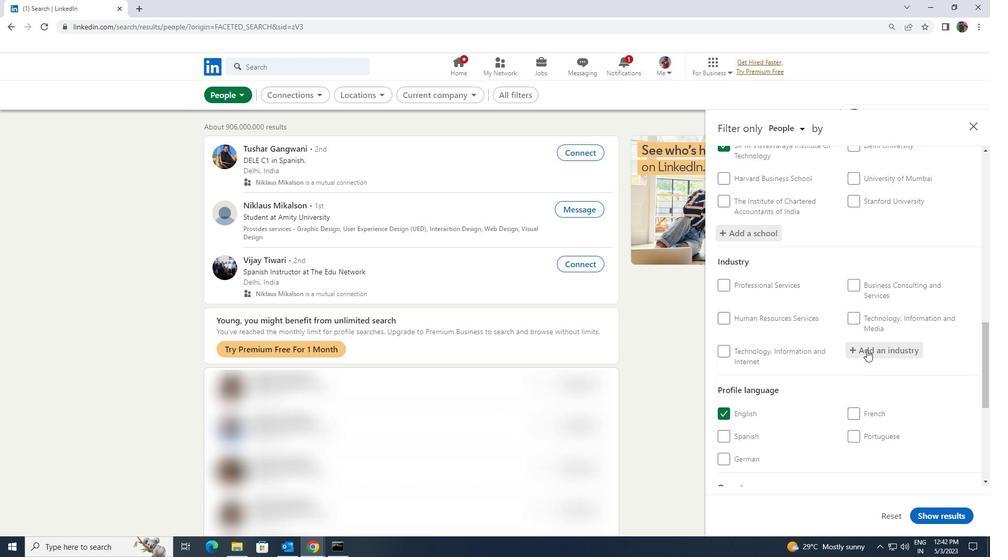 
Action: Key pressed <Key.shift><Key.shift><Key.shift><Key.shift><Key.shift><Key.shift><Key.shift><Key.shift><Key.shift><Key.shift><Key.shift><Key.shift><Key.shift><Key.shift><Key.shift><Key.shift><Key.shift><Key.shift><Key.shift><Key.shift><Key.shift><Key.shift>HEALTH<Key.space><Key.shift><Key.shift><Key.shift><Key.shift><Key.shift><Key.shift><Key.shift><Key.shift><Key.shift><Key.shift><Key.shift><Key.shift><Key.shift><Key.shift><Key.shift><Key.shift>CARE<Key.space><Key.space>D<Key.backspace>SERVICE
Screenshot: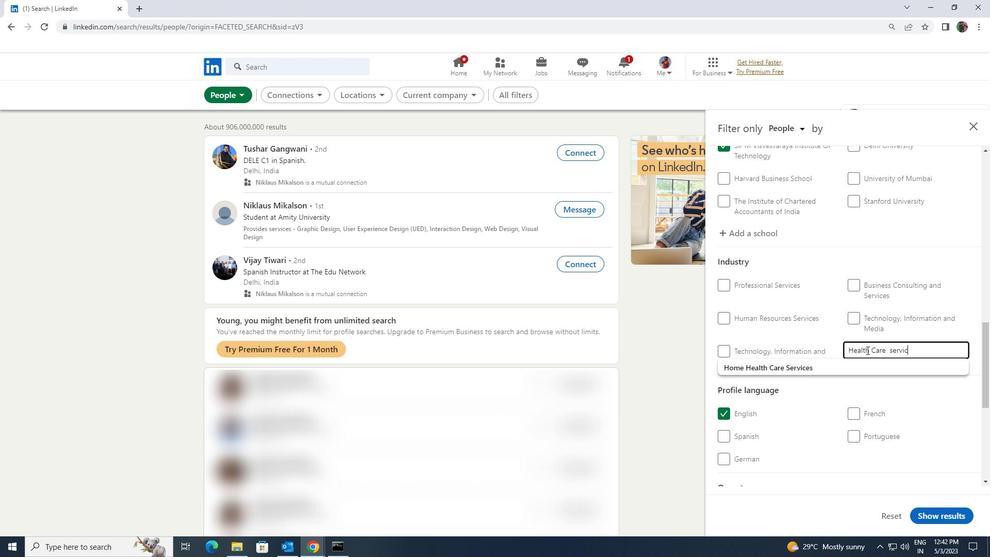 
Action: Mouse moved to (858, 368)
Screenshot: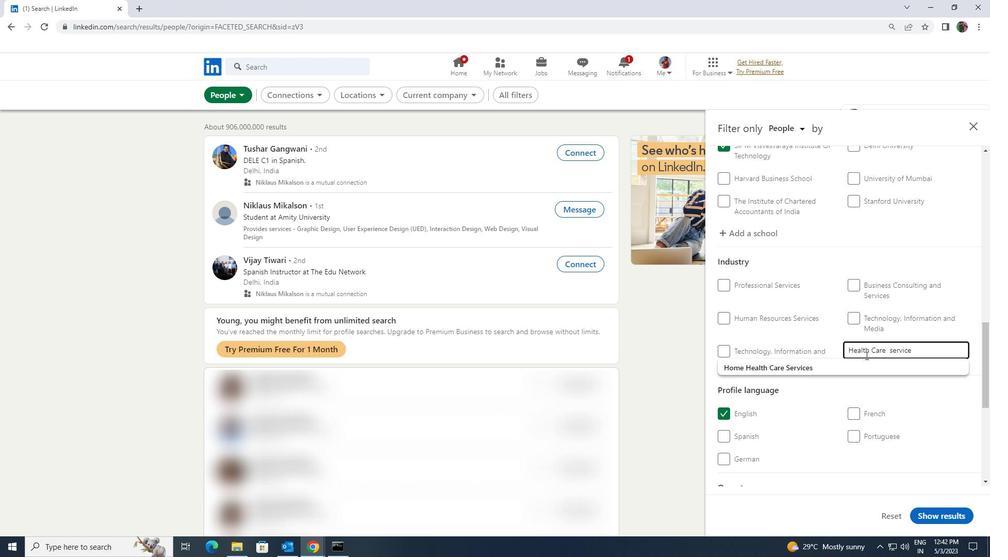 
Action: Mouse pressed left at (858, 368)
Screenshot: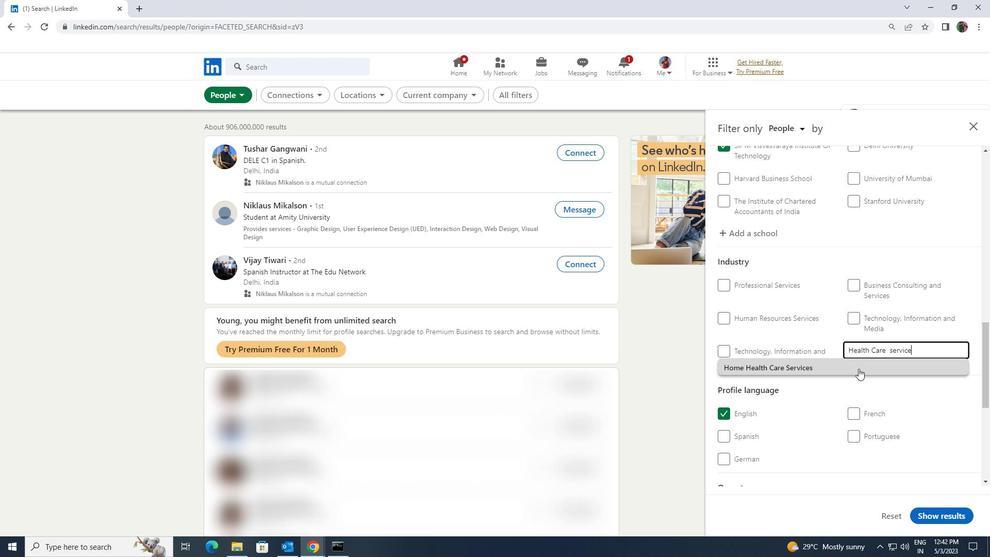 
Action: Mouse scrolled (858, 368) with delta (0, 0)
Screenshot: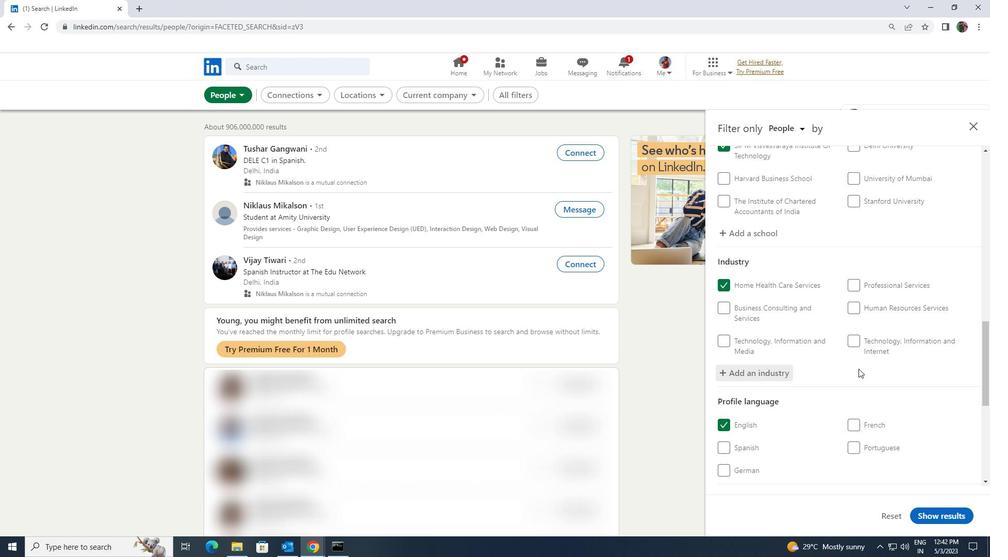 
Action: Mouse scrolled (858, 368) with delta (0, 0)
Screenshot: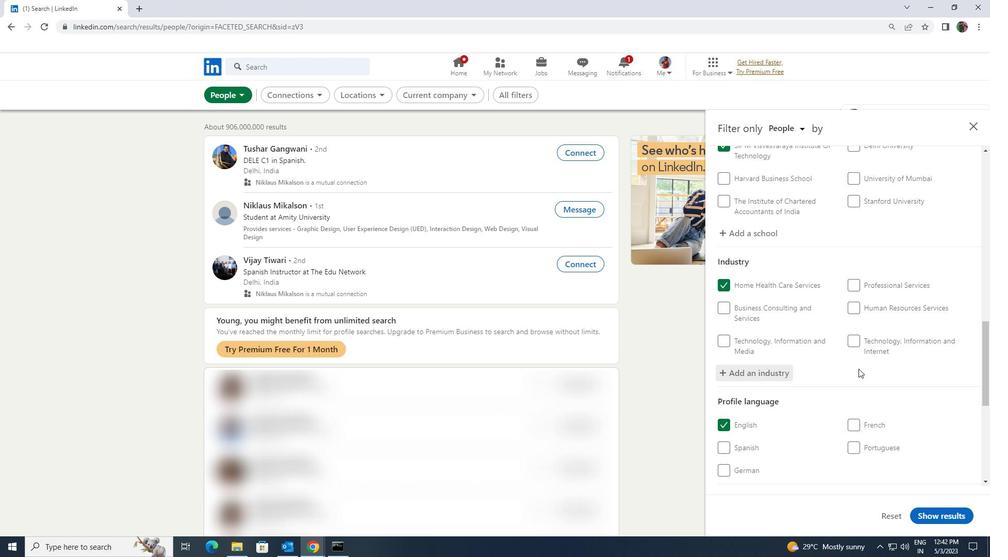 
Action: Mouse scrolled (858, 368) with delta (0, 0)
Screenshot: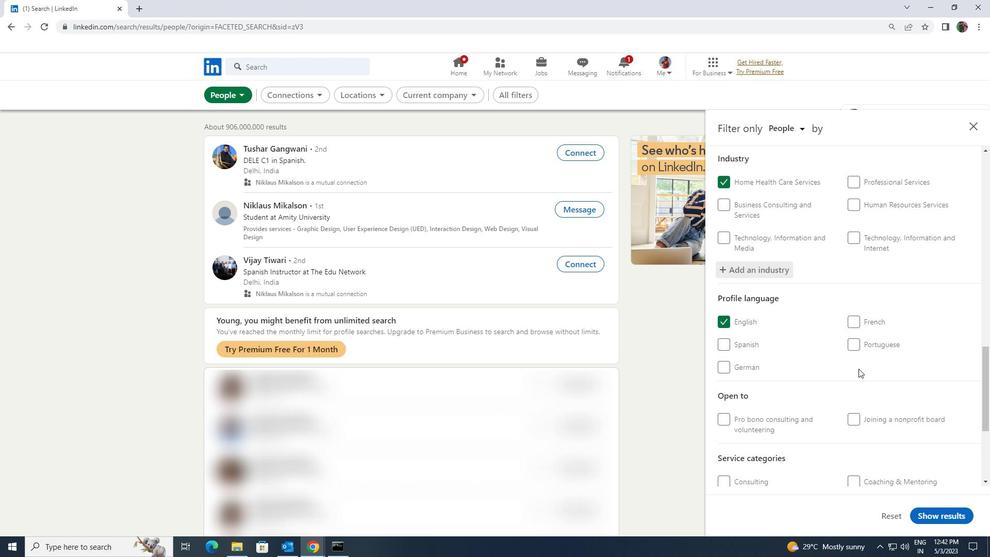 
Action: Mouse scrolled (858, 368) with delta (0, 0)
Screenshot: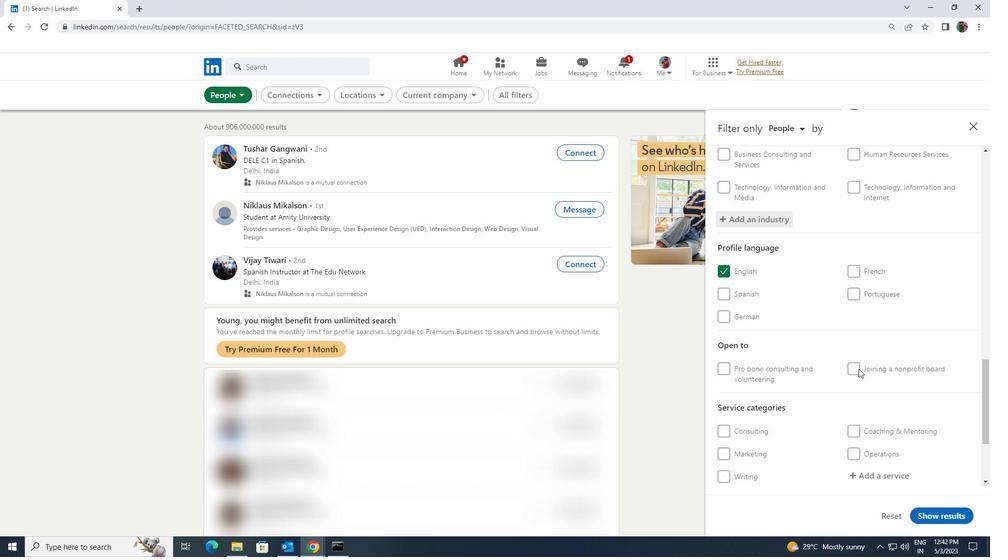 
Action: Mouse scrolled (858, 368) with delta (0, 0)
Screenshot: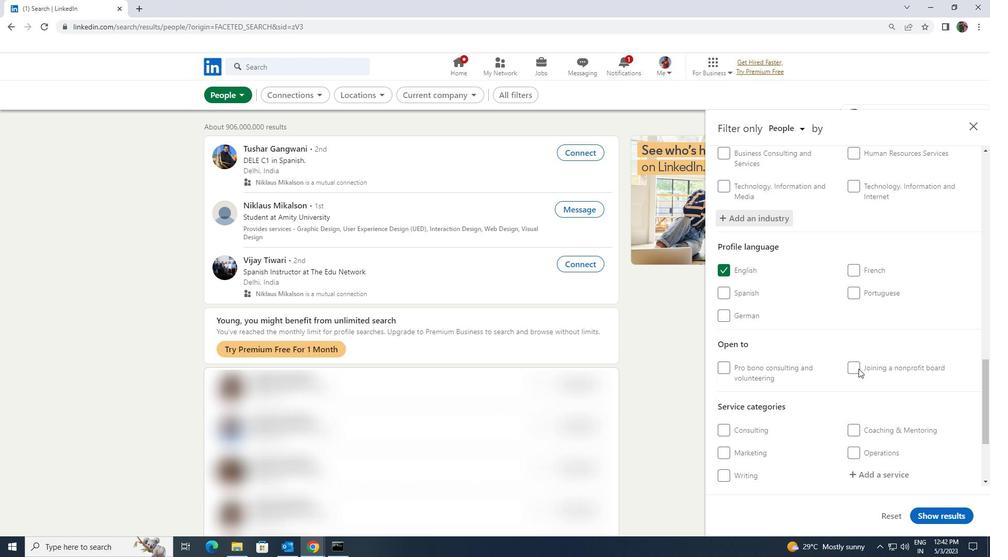 
Action: Mouse moved to (855, 372)
Screenshot: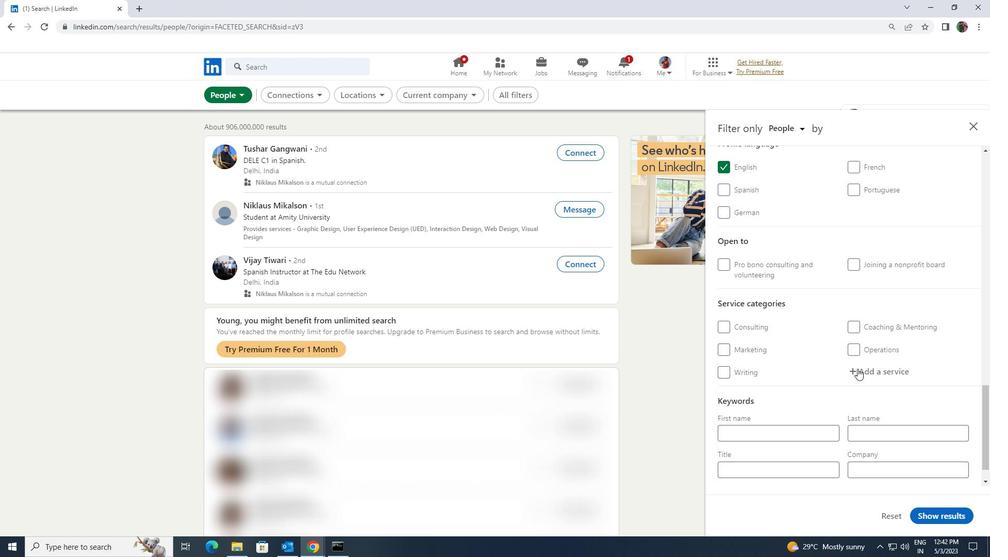 
Action: Mouse pressed left at (855, 372)
Screenshot: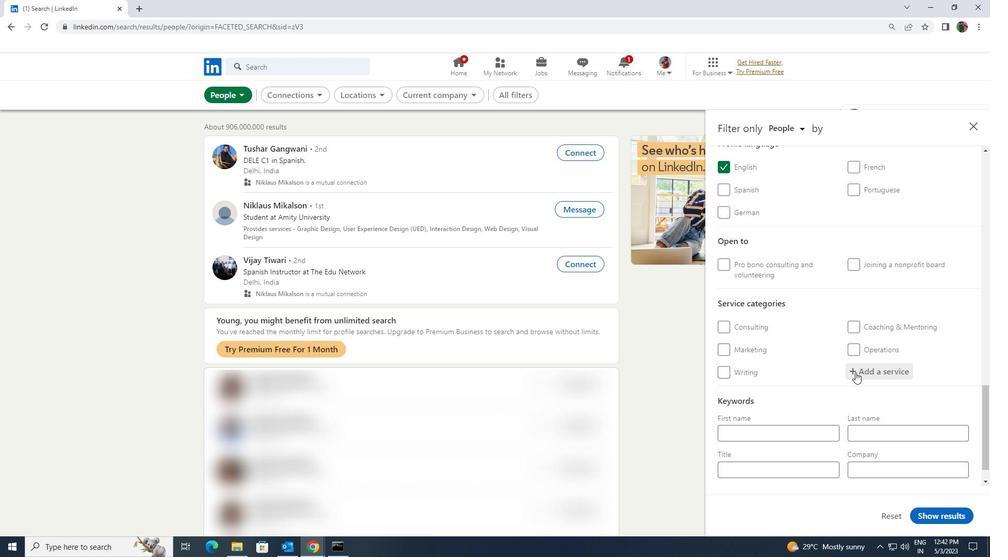 
Action: Key pressed <Key.shift><Key.shift><Key.shift><Key.shift><Key.shift><Key.shift>PROPERT
Screenshot: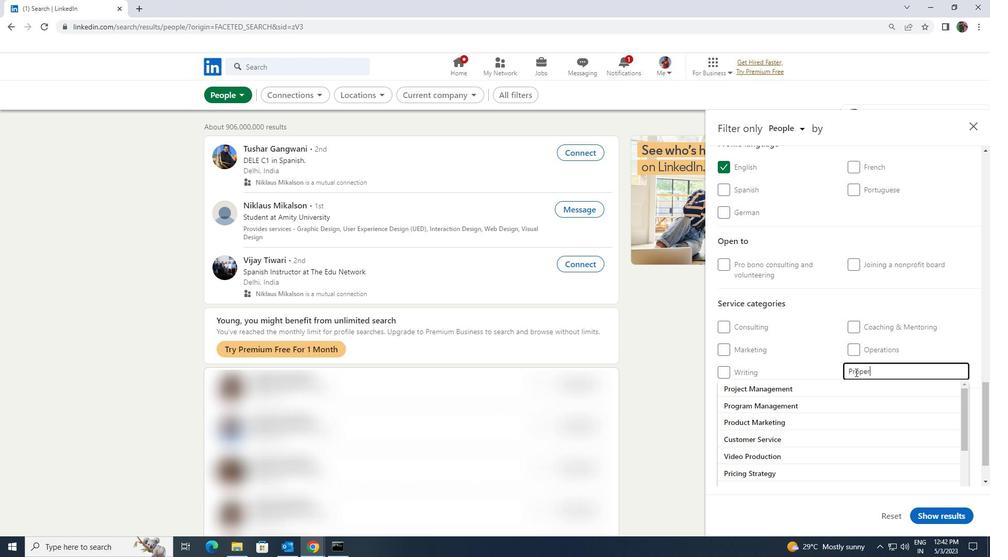 
Action: Mouse moved to (849, 381)
Screenshot: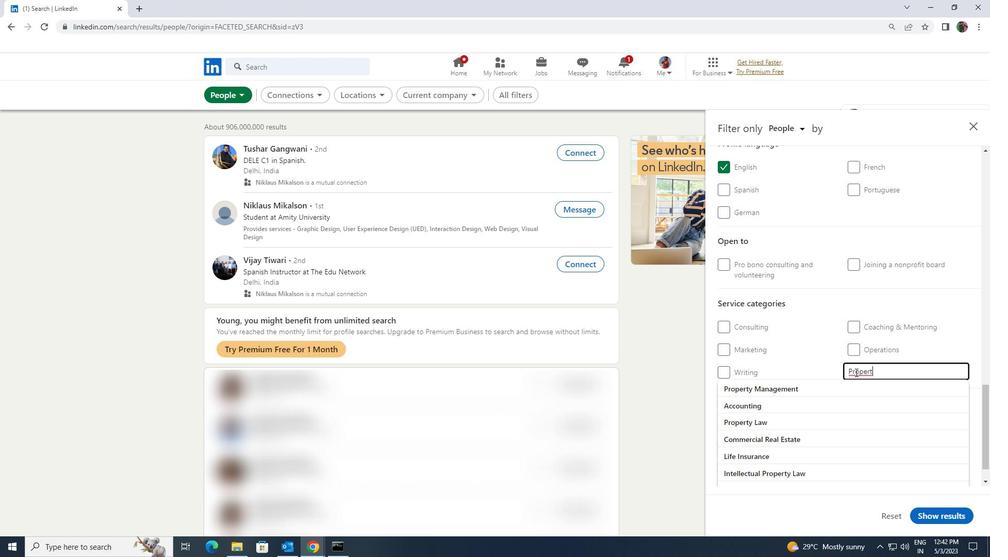 
Action: Mouse pressed left at (849, 381)
Screenshot: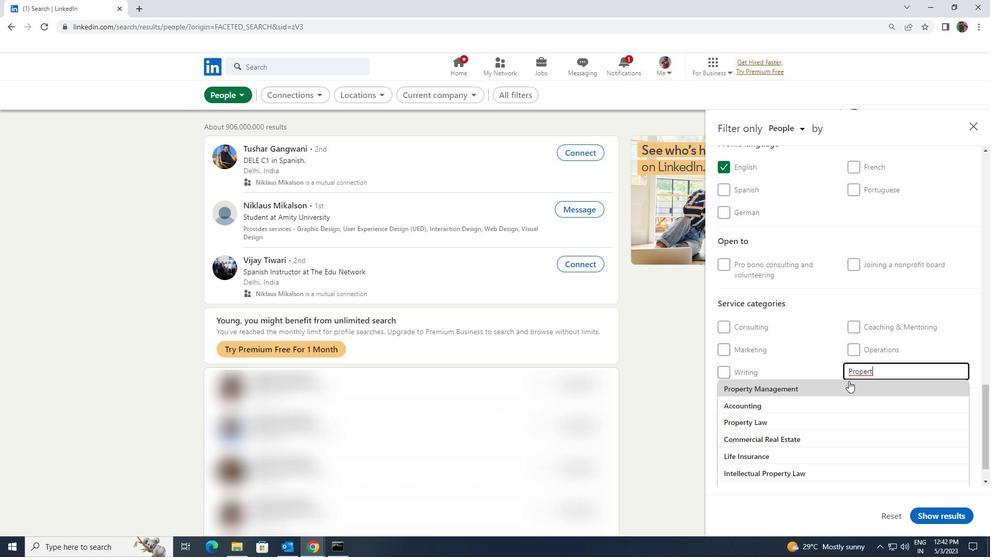 
Action: Mouse scrolled (849, 380) with delta (0, 0)
Screenshot: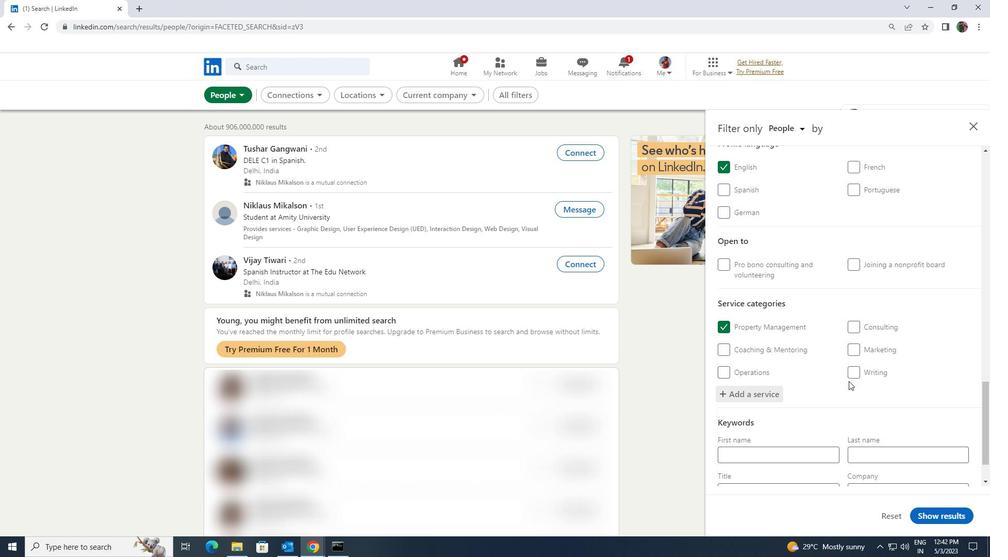 
Action: Mouse moved to (848, 379)
Screenshot: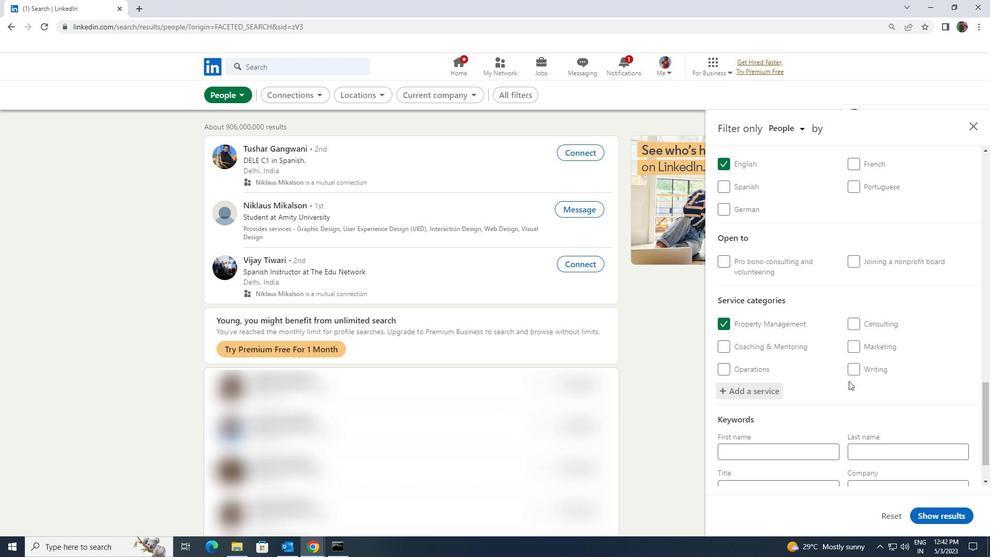 
Action: Mouse scrolled (848, 379) with delta (0, 0)
Screenshot: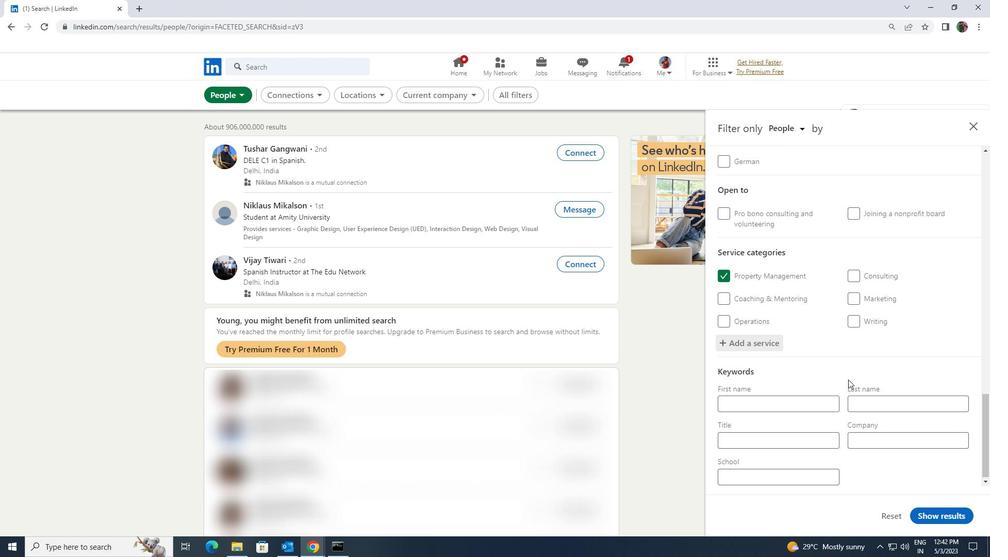 
Action: Mouse moved to (803, 434)
Screenshot: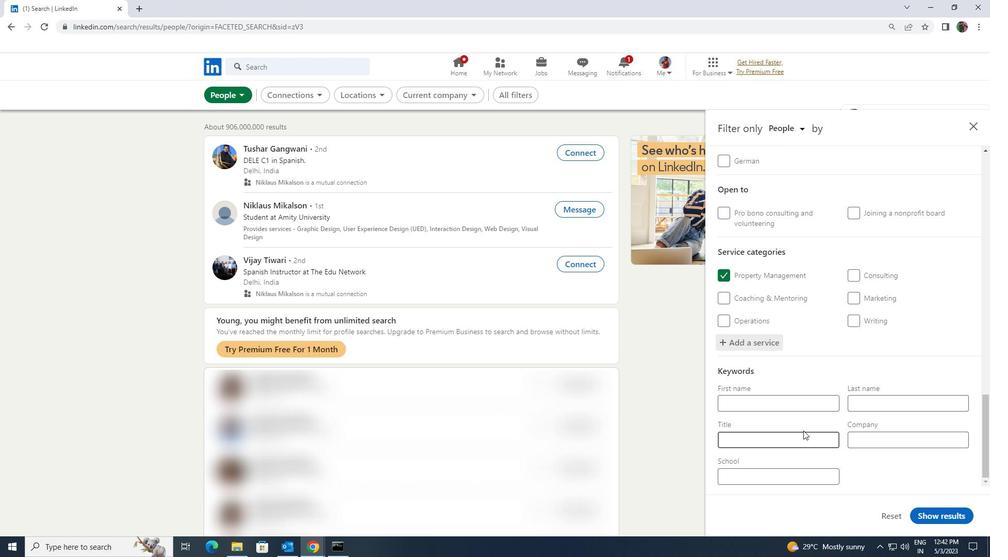 
Action: Mouse pressed left at (803, 434)
Screenshot: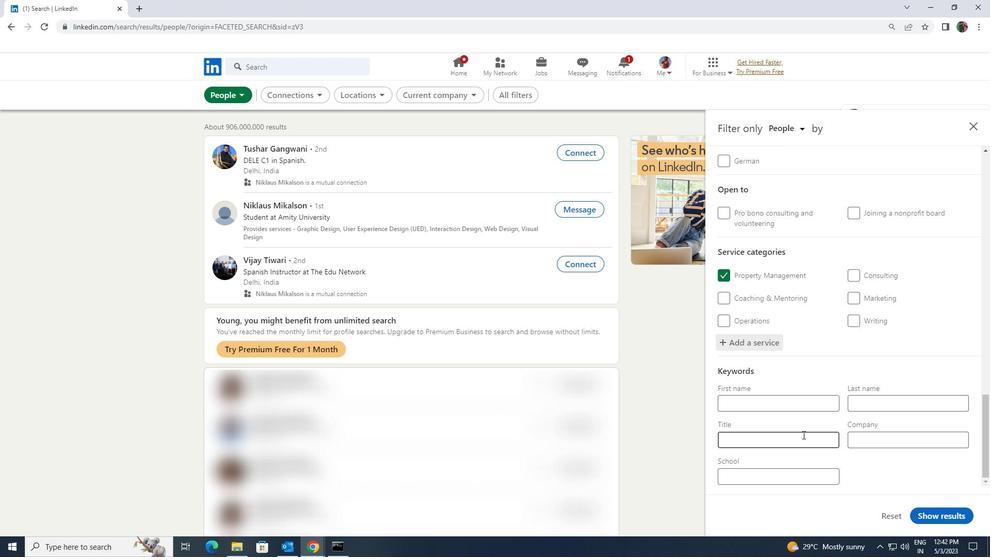 
Action: Mouse moved to (804, 431)
Screenshot: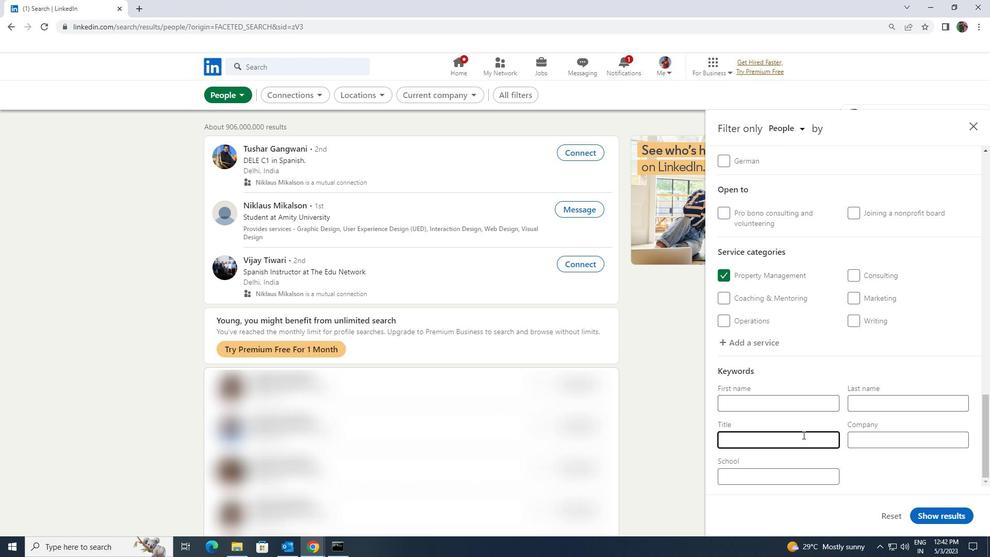 
Action: Key pressed <Key.shift><Key.shift><Key.shift><Key.shift><Key.shift><Key.shift>CASINO<Key.space><Key.shift>HOST
Screenshot: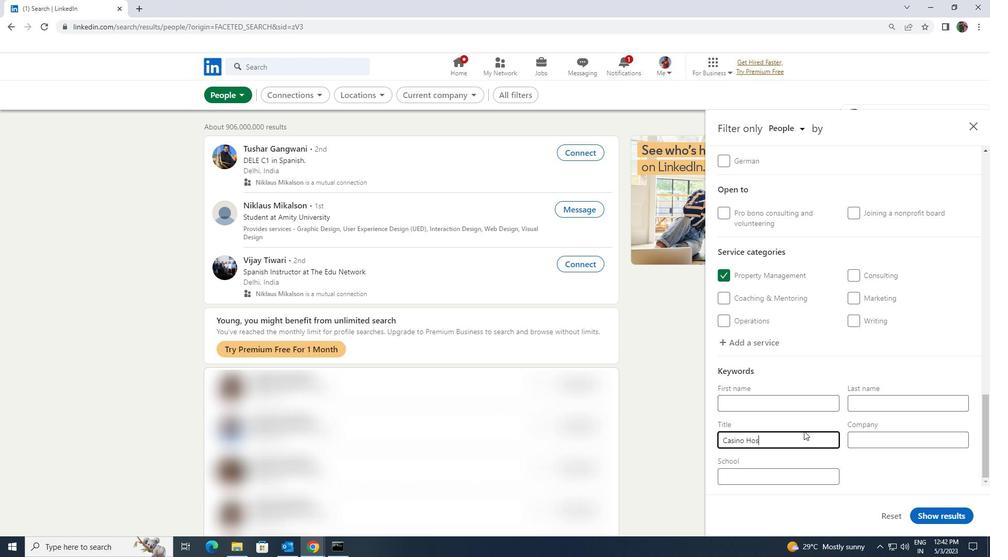 
Action: Mouse moved to (921, 510)
Screenshot: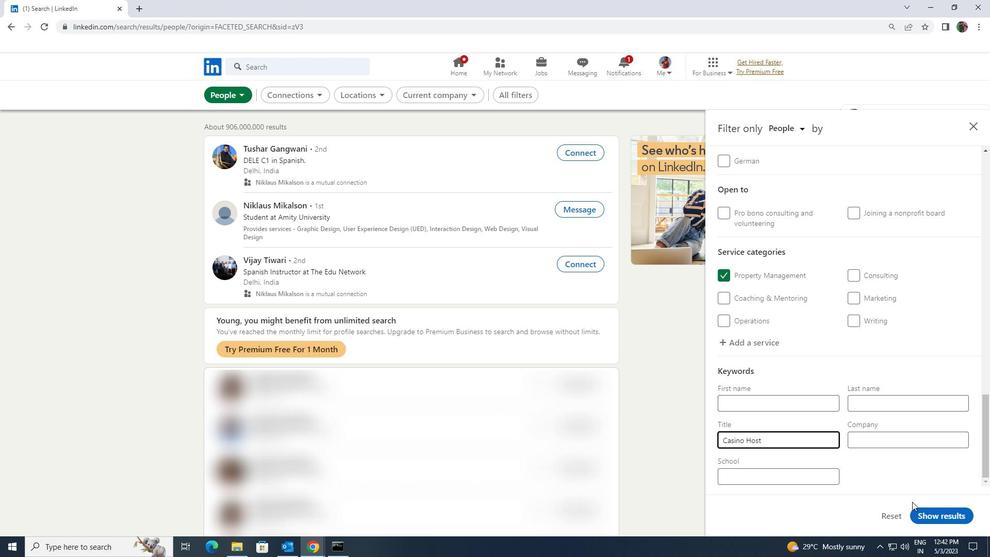 
Action: Mouse pressed left at (921, 510)
Screenshot: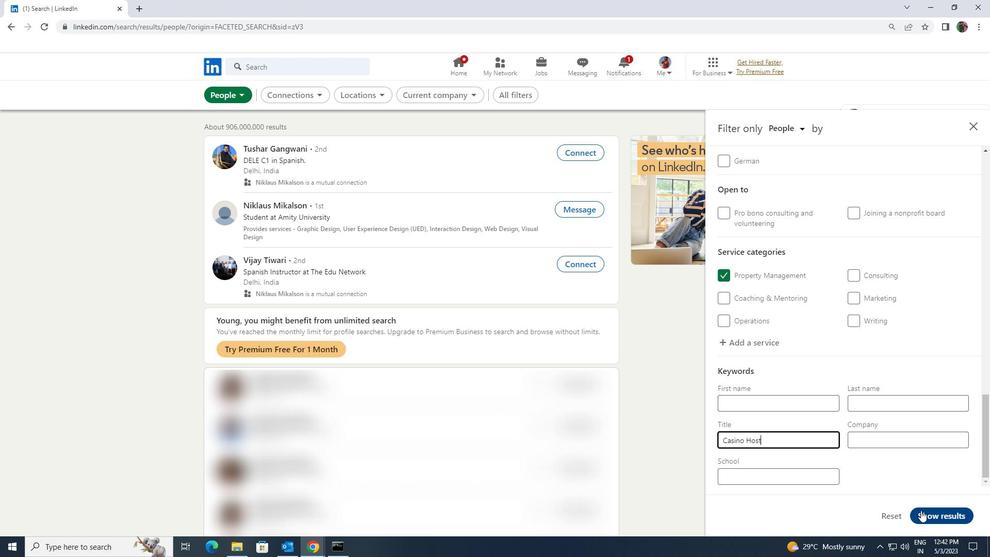 
